 Task: Create a sub task System Test and UAT for the task  Add support for SMS notifications to the mobile app in the project TransferLine , assign it to team member softage.6@softage.net and update the status of the sub task to  Completed , set the priority of the sub task to High.
Action: Mouse moved to (67, 575)
Screenshot: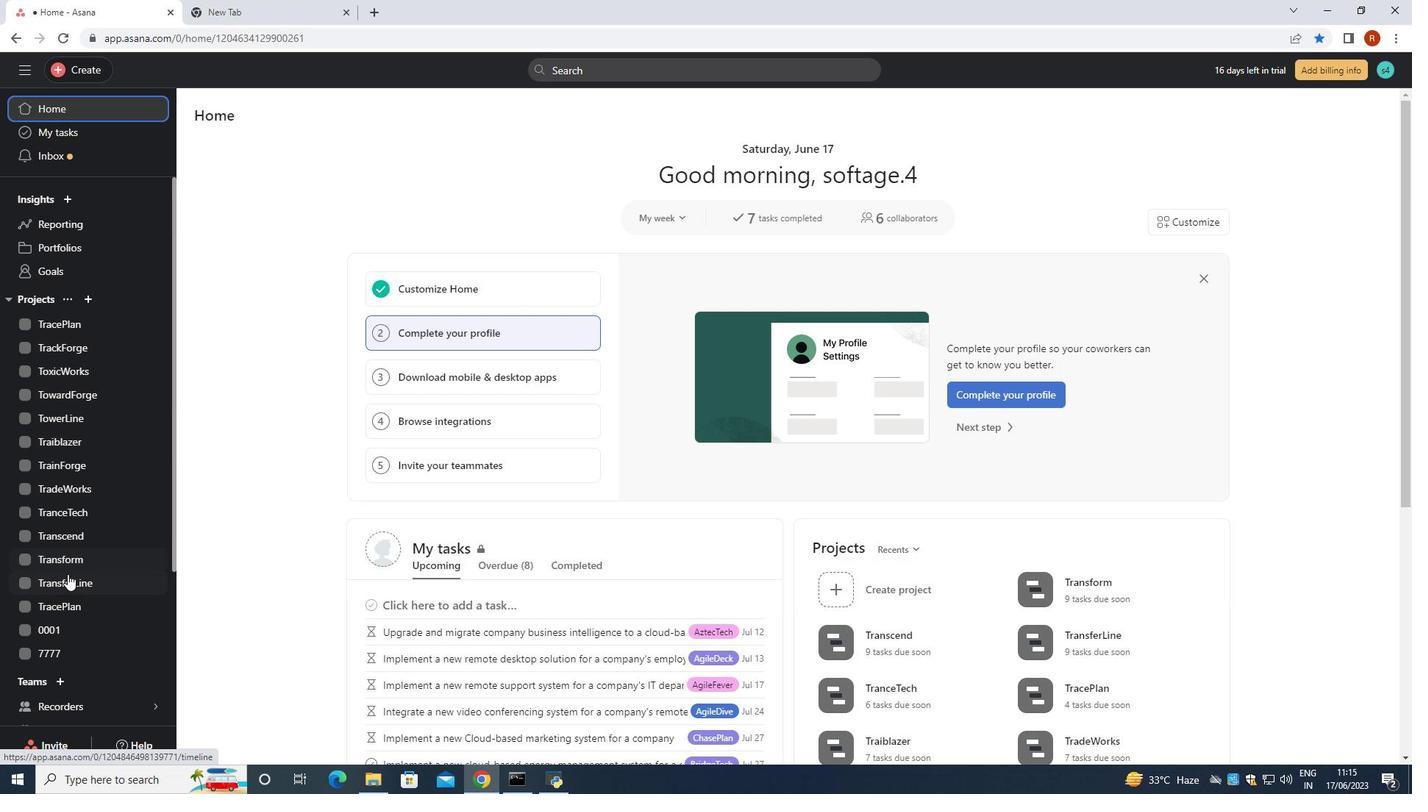 
Action: Mouse pressed left at (67, 575)
Screenshot: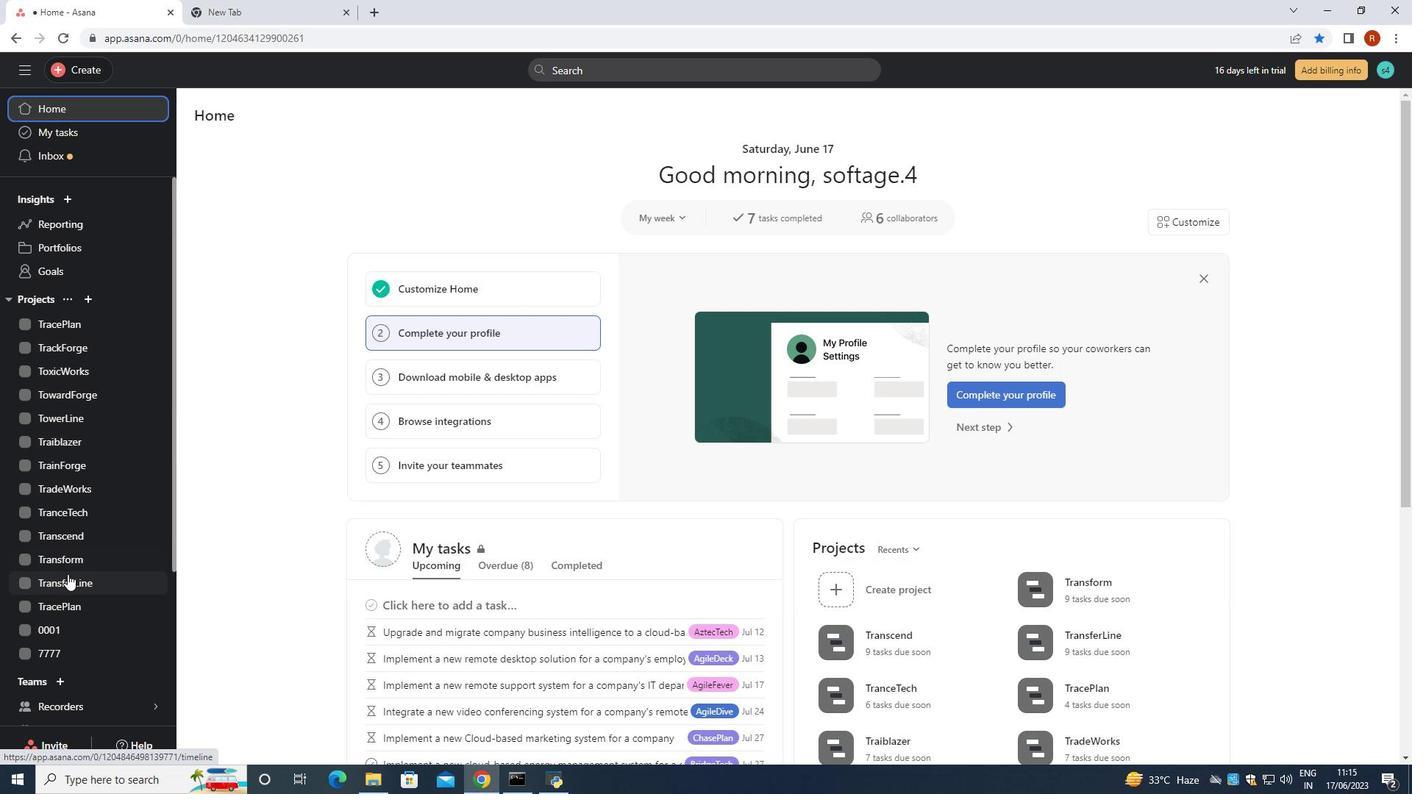 
Action: Mouse moved to (594, 351)
Screenshot: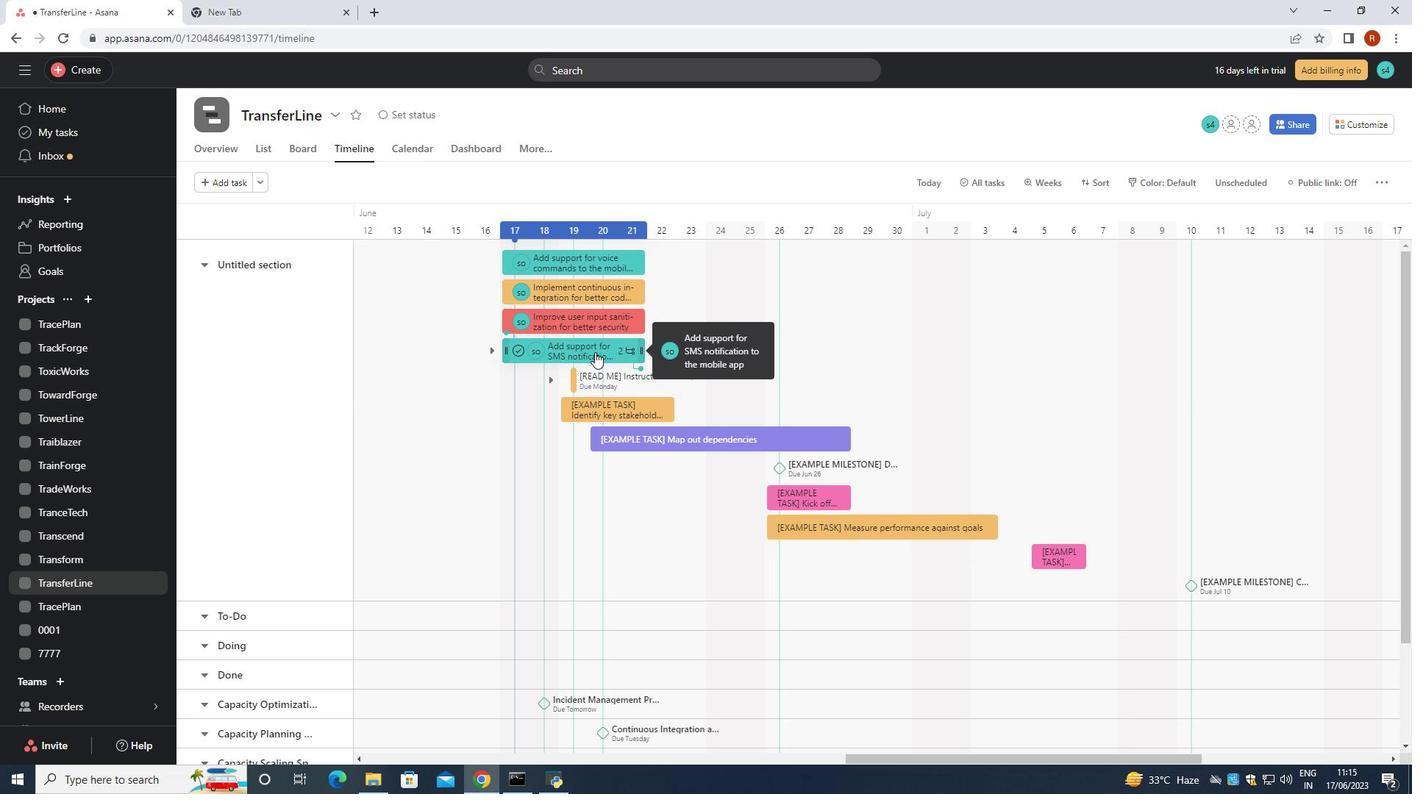 
Action: Mouse pressed left at (594, 351)
Screenshot: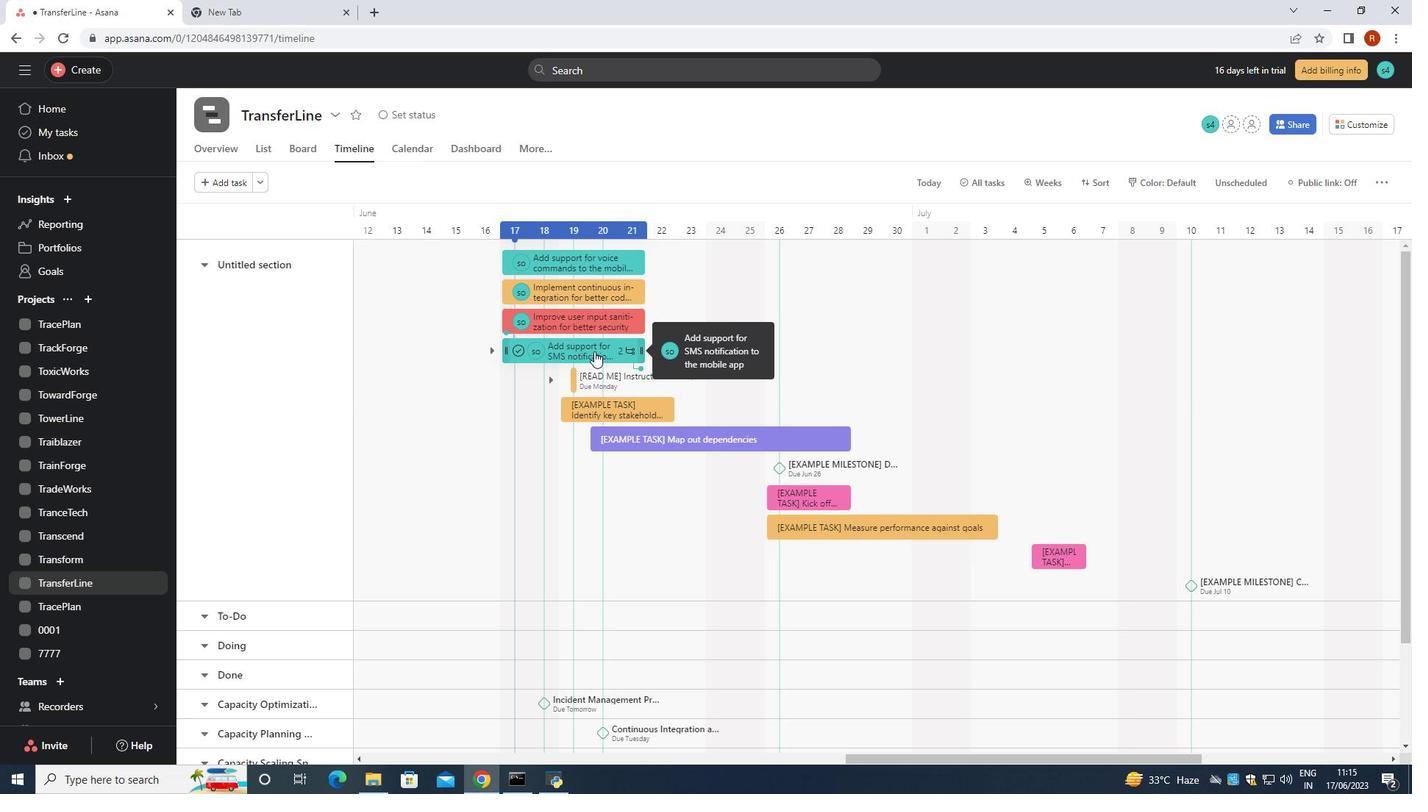 
Action: Mouse moved to (1050, 415)
Screenshot: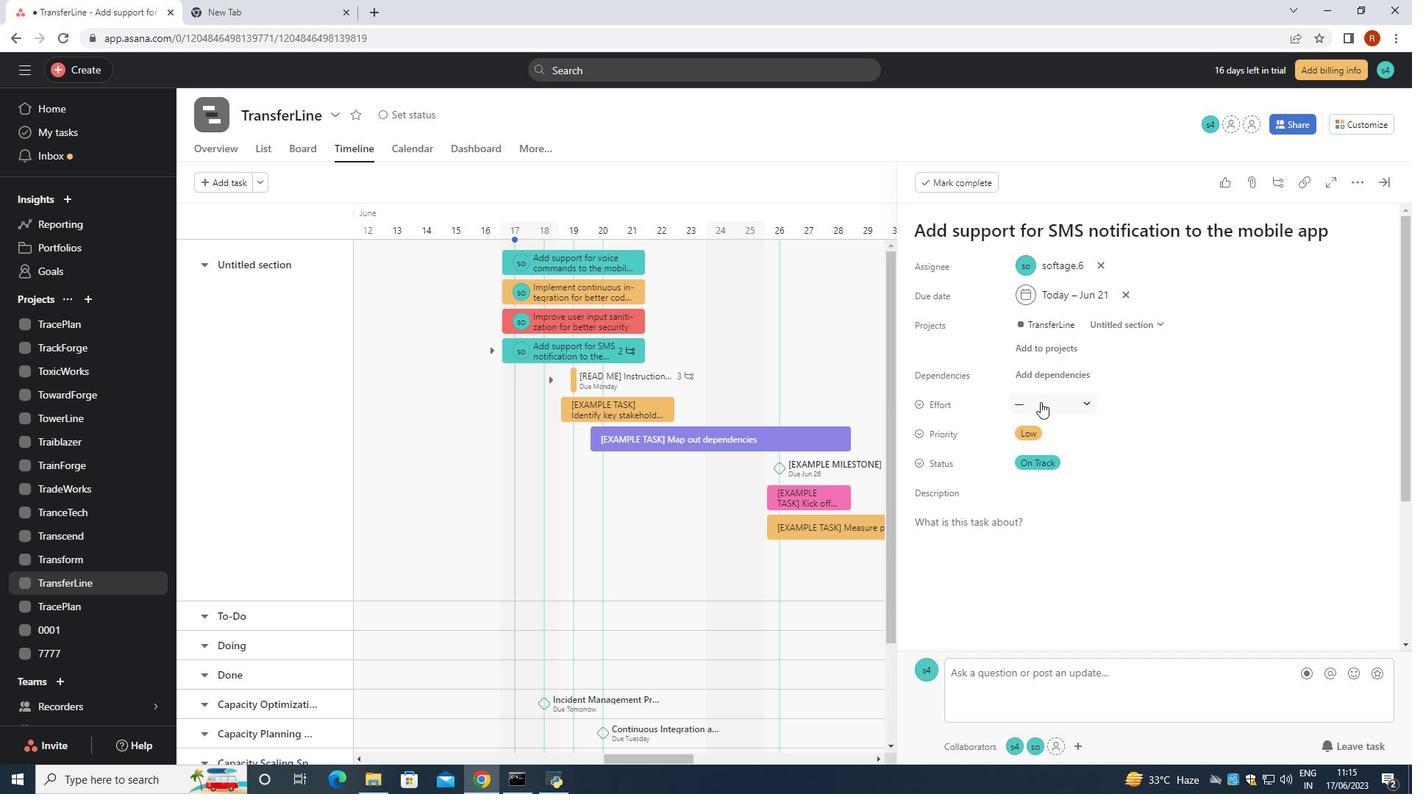 
Action: Mouse scrolled (1050, 414) with delta (0, 0)
Screenshot: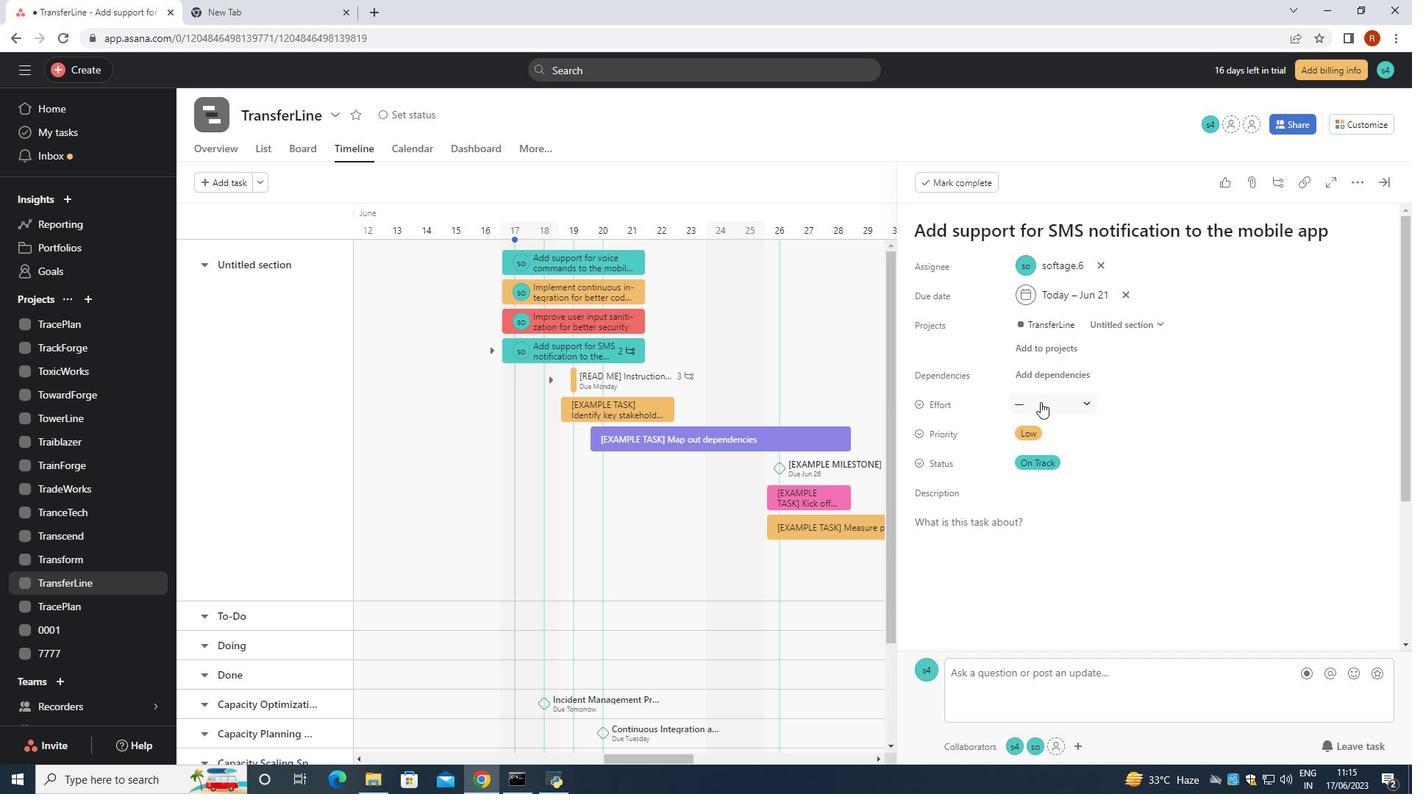 
Action: Mouse moved to (1051, 415)
Screenshot: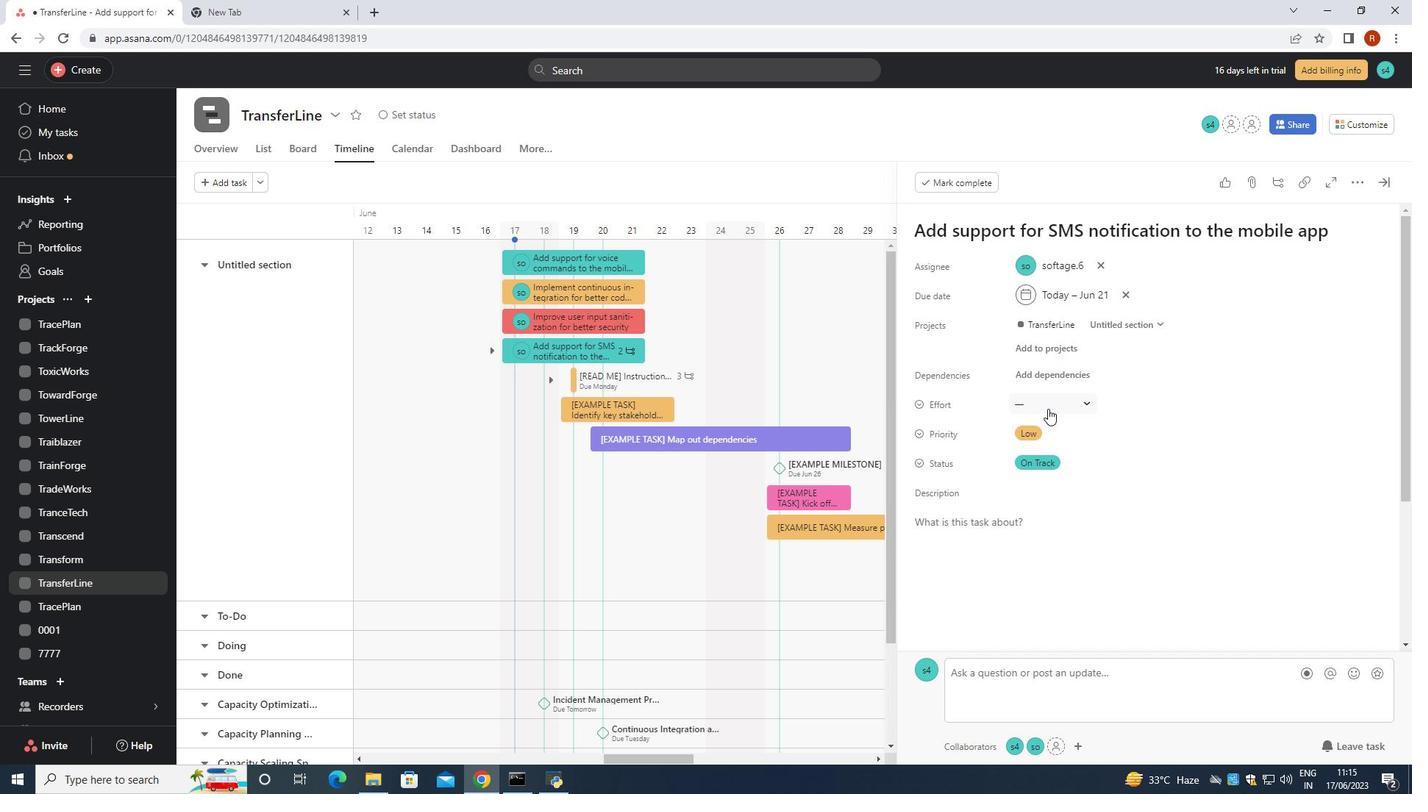 
Action: Mouse scrolled (1051, 414) with delta (0, 0)
Screenshot: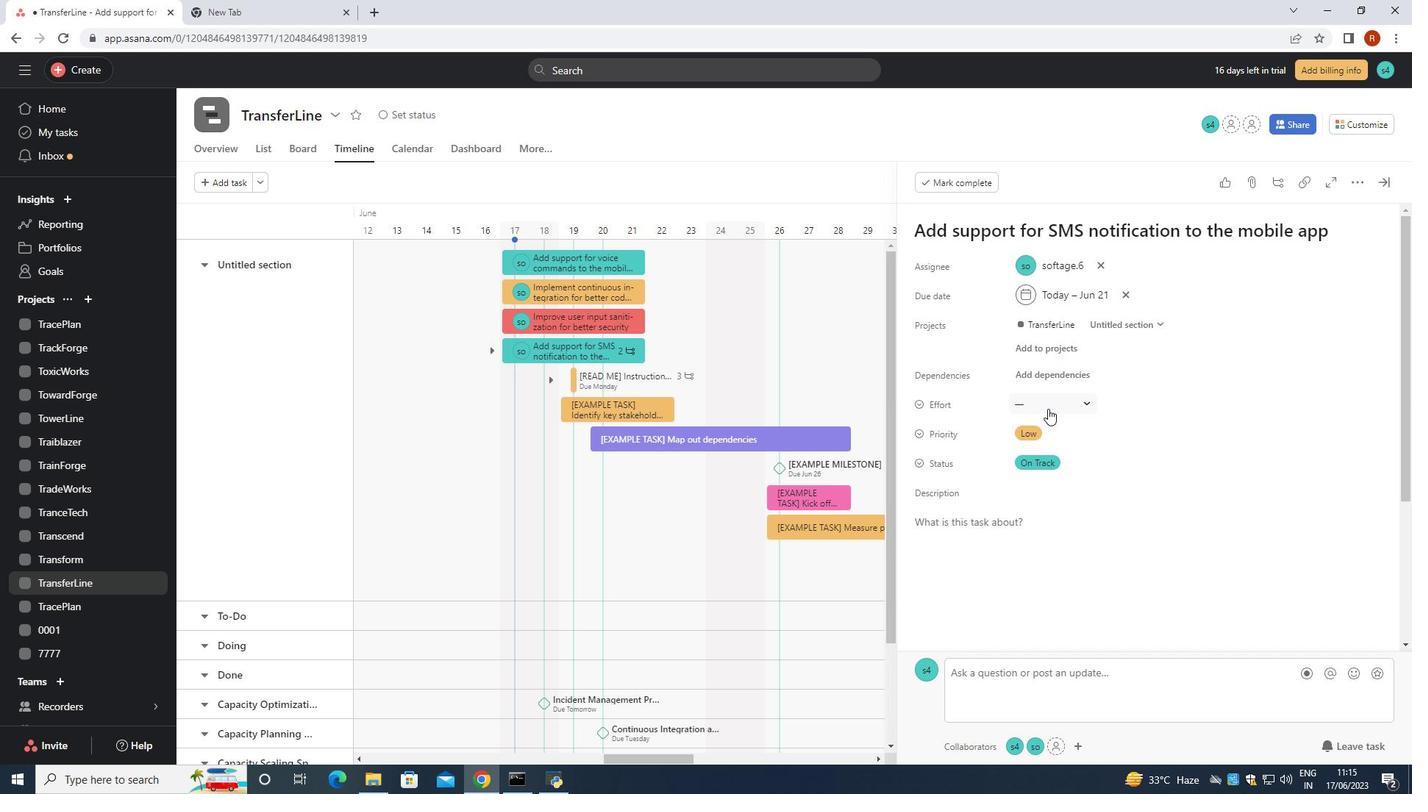 
Action: Mouse scrolled (1051, 414) with delta (0, 0)
Screenshot: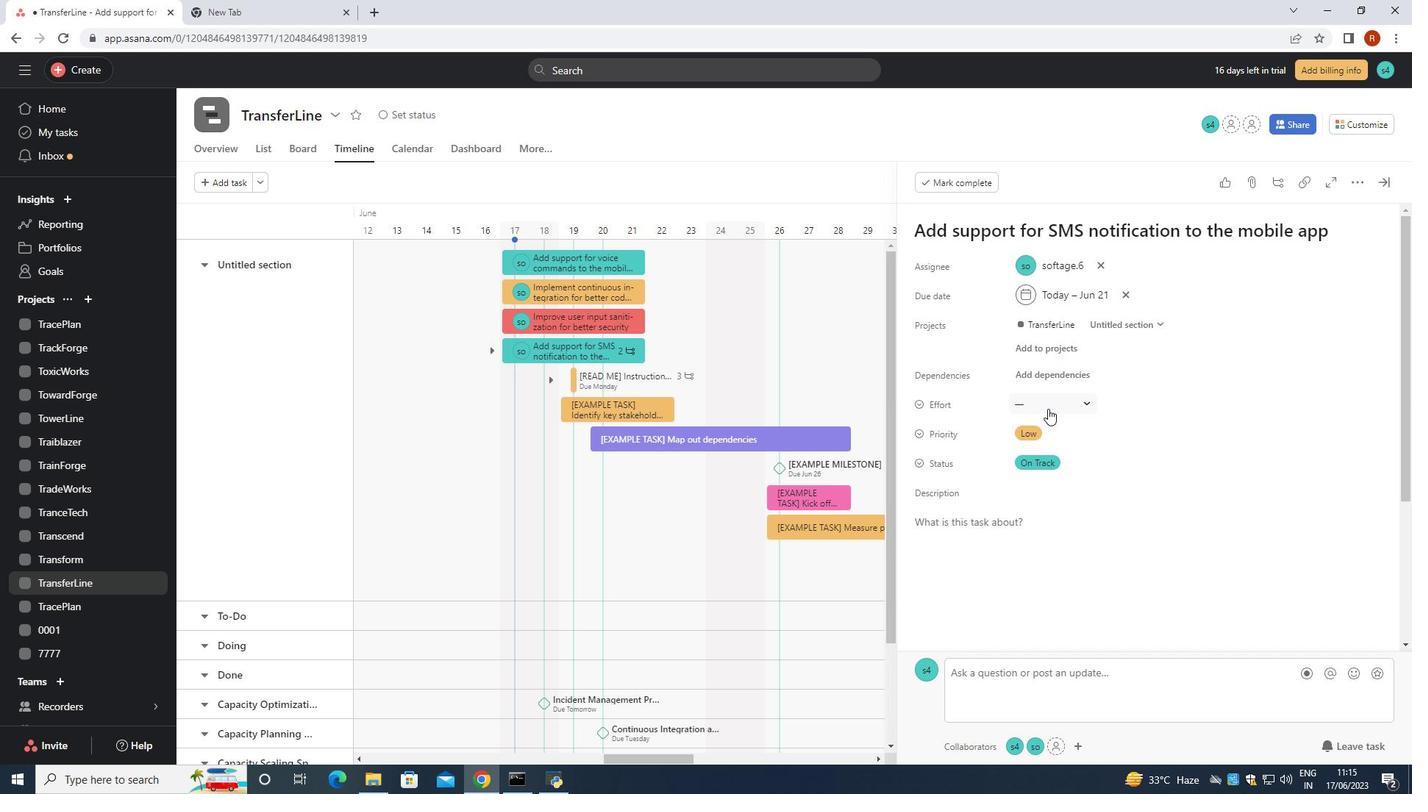 
Action: Mouse scrolled (1051, 414) with delta (0, 0)
Screenshot: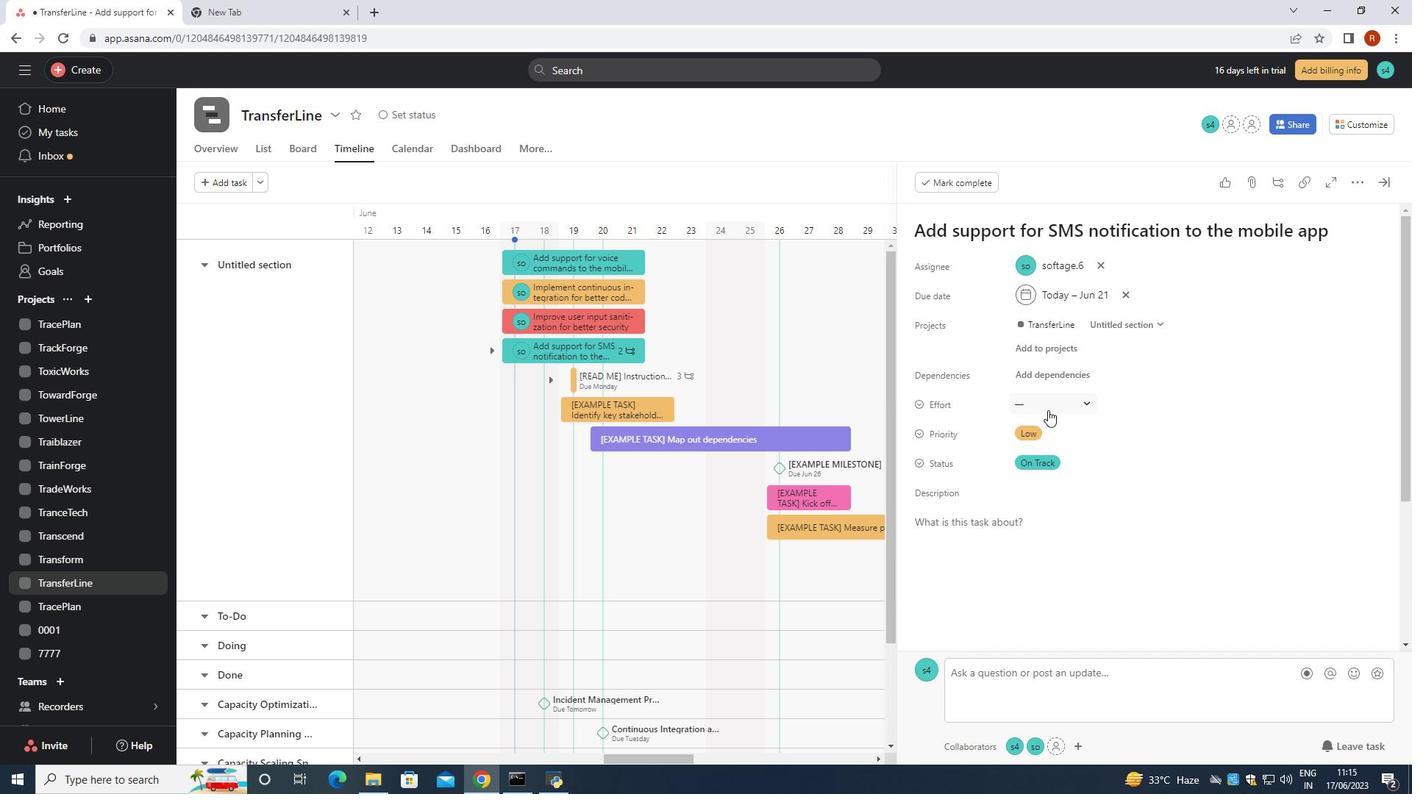 
Action: Mouse moved to (1050, 416)
Screenshot: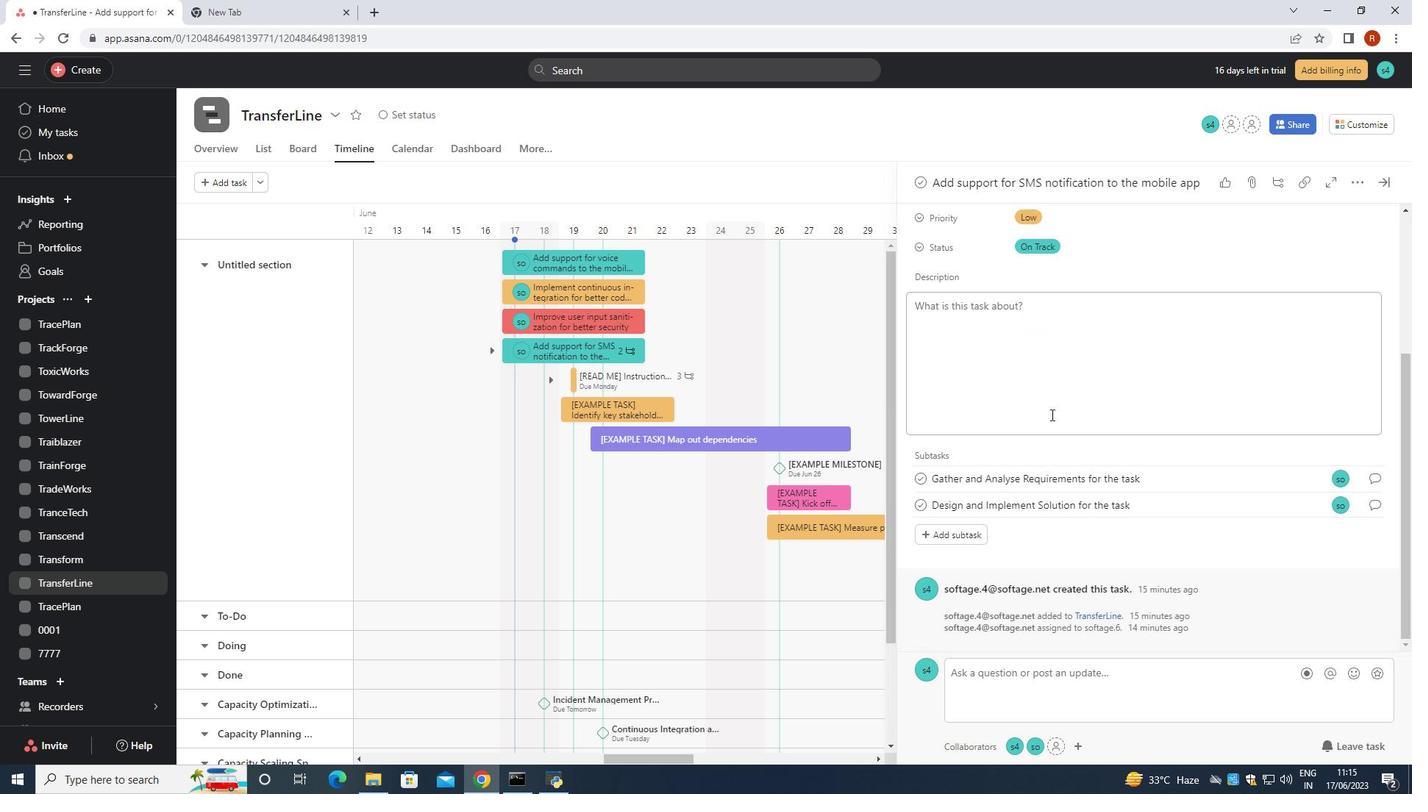 
Action: Mouse scrolled (1051, 414) with delta (0, 0)
Screenshot: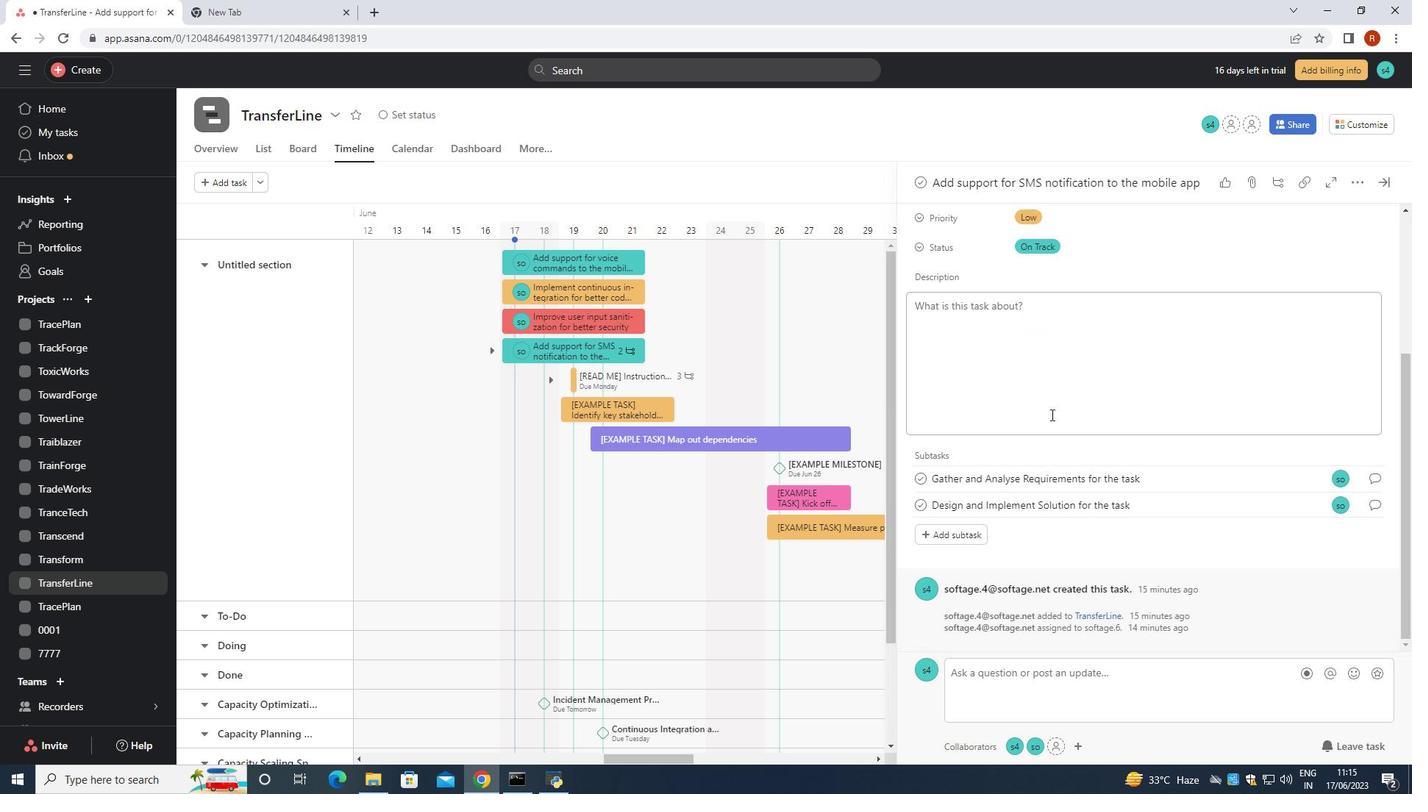 
Action: Mouse moved to (975, 538)
Screenshot: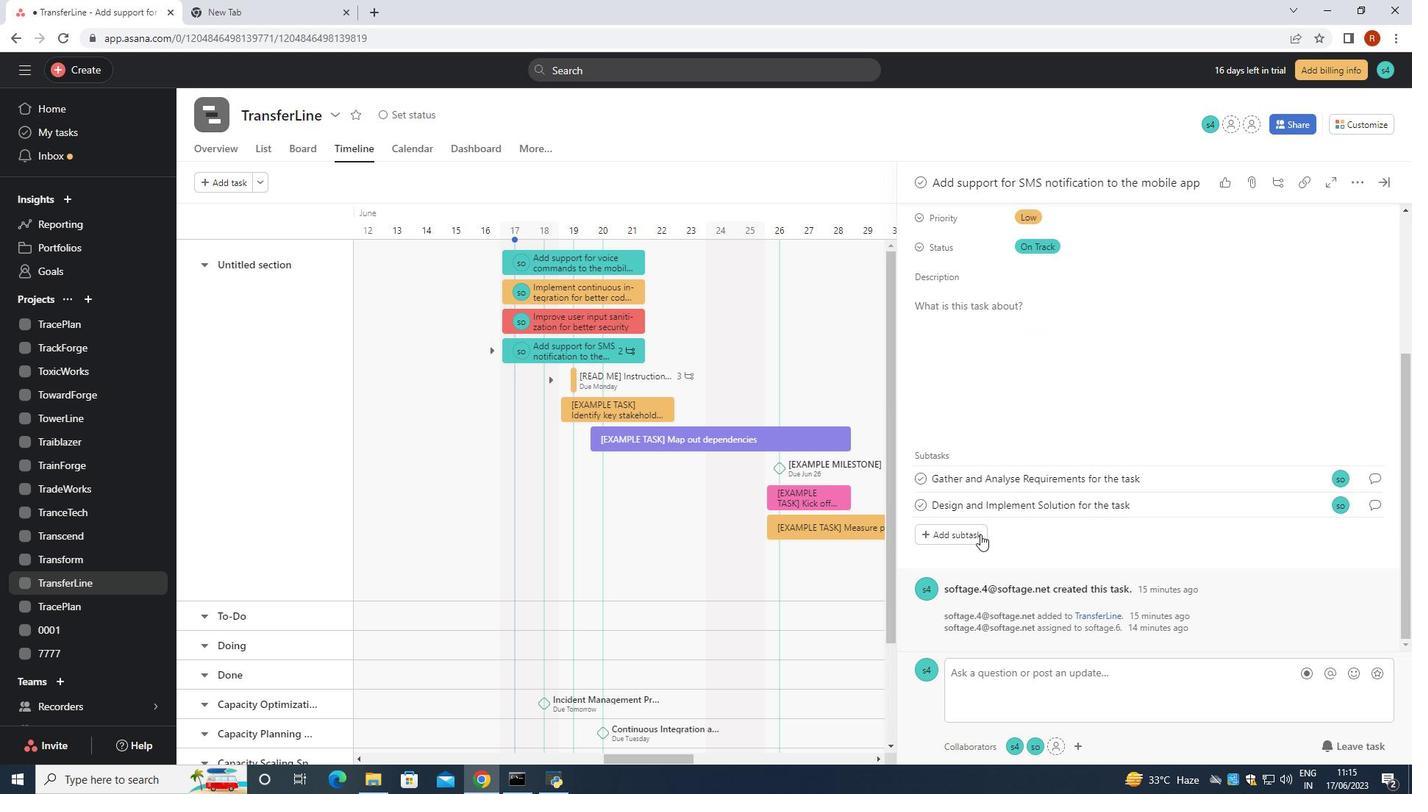 
Action: Mouse pressed left at (975, 538)
Screenshot: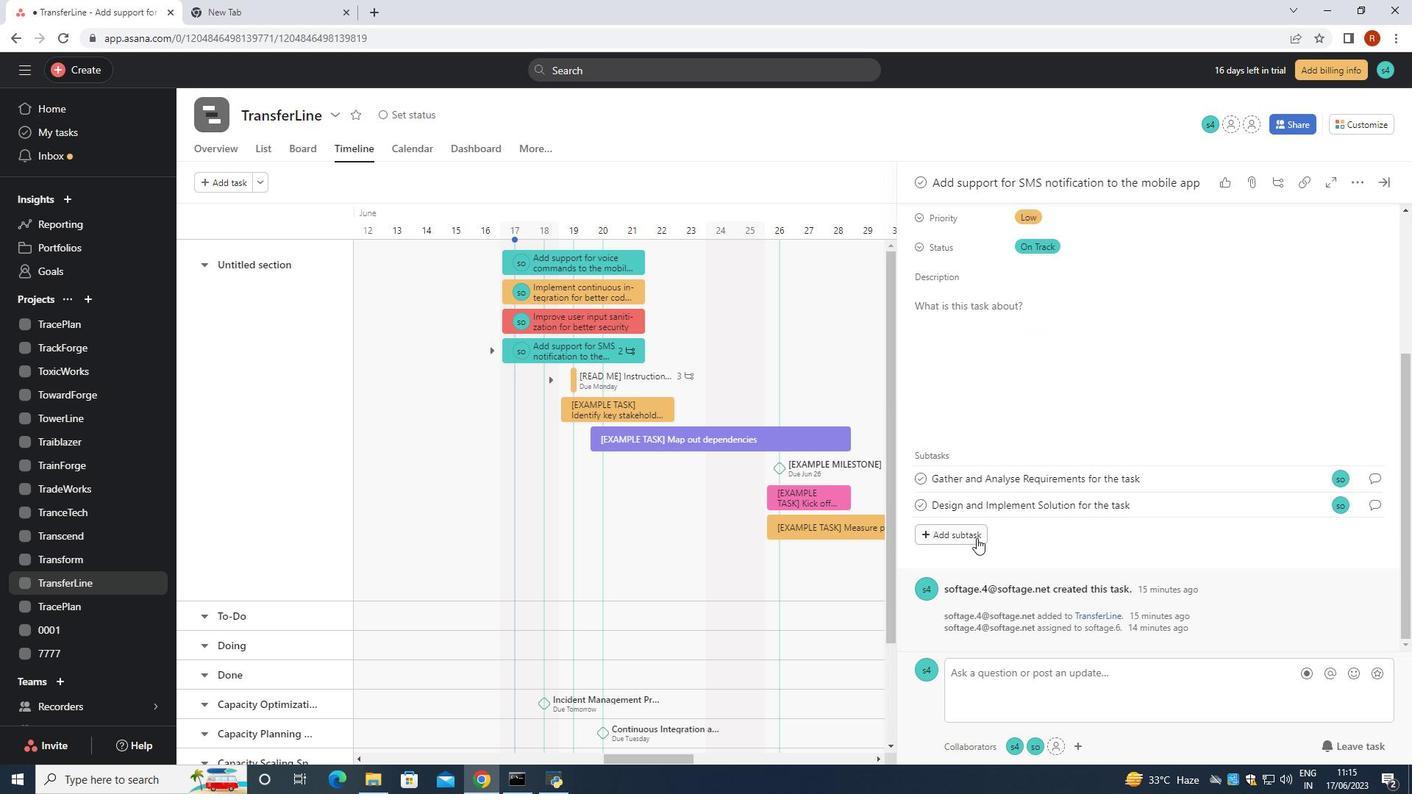 
Action: Mouse moved to (981, 551)
Screenshot: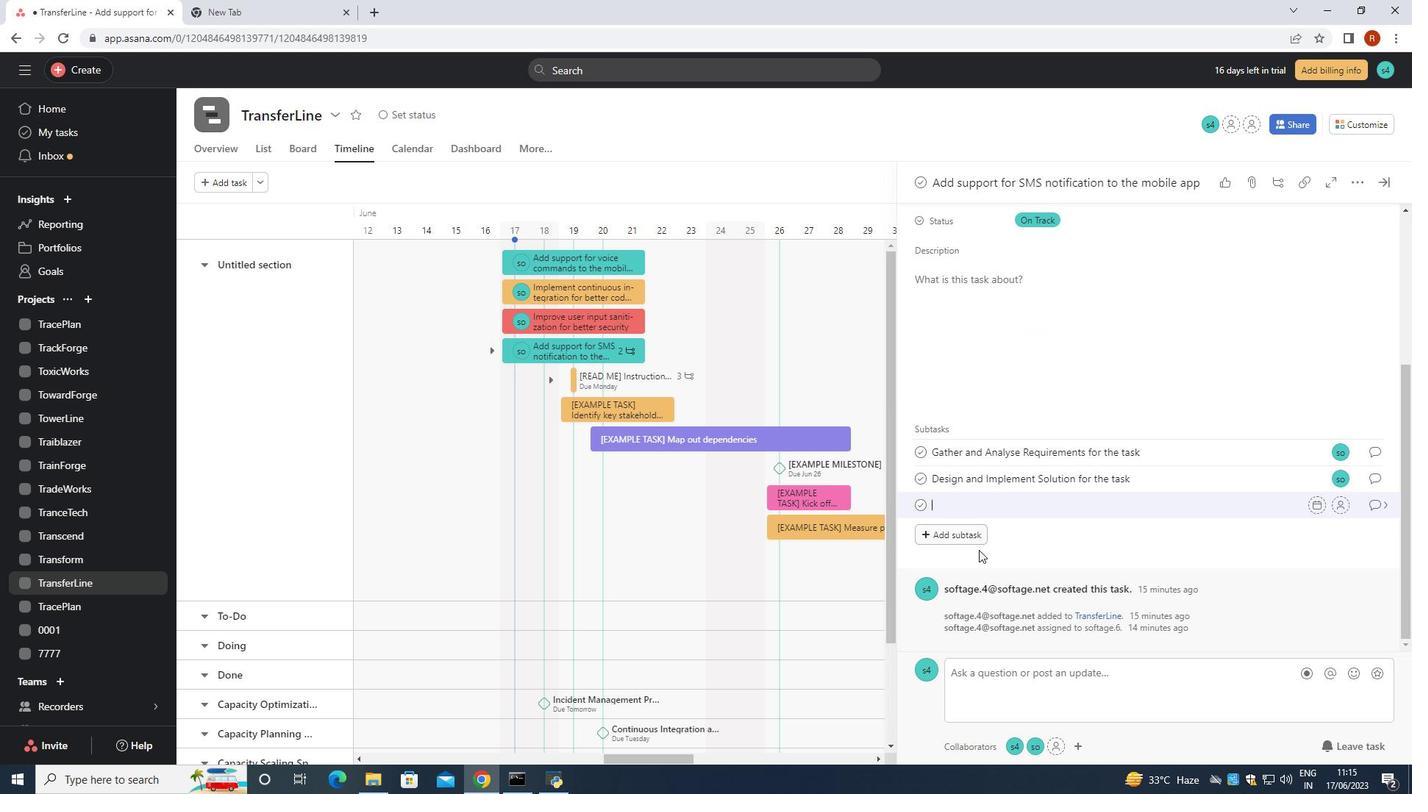 
Action: Key pressed <Key.shift><Key.shift><Key.shift><Key.shift><Key.shift><Key.shift><Key.shift><Key.shift><Key.shift><Key.shift><Key.shift><Key.shift><Key.shift><Key.shift><Key.shift><Key.shift><Key.shift><Key.shift>System<Key.space><Key.shift>Test<Key.space>and<Key.space><Key.caps_lock>UAT
Screenshot: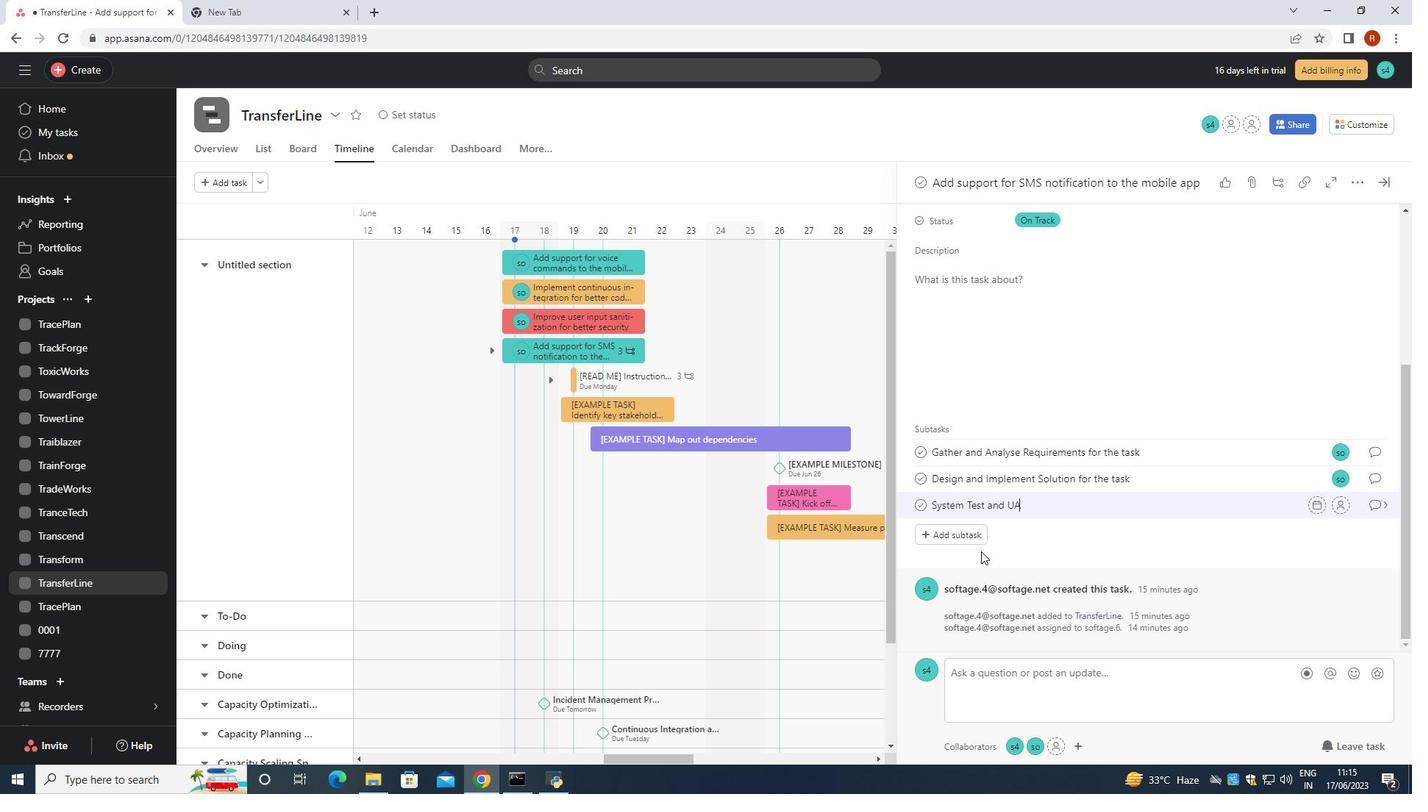 
Action: Mouse moved to (1340, 506)
Screenshot: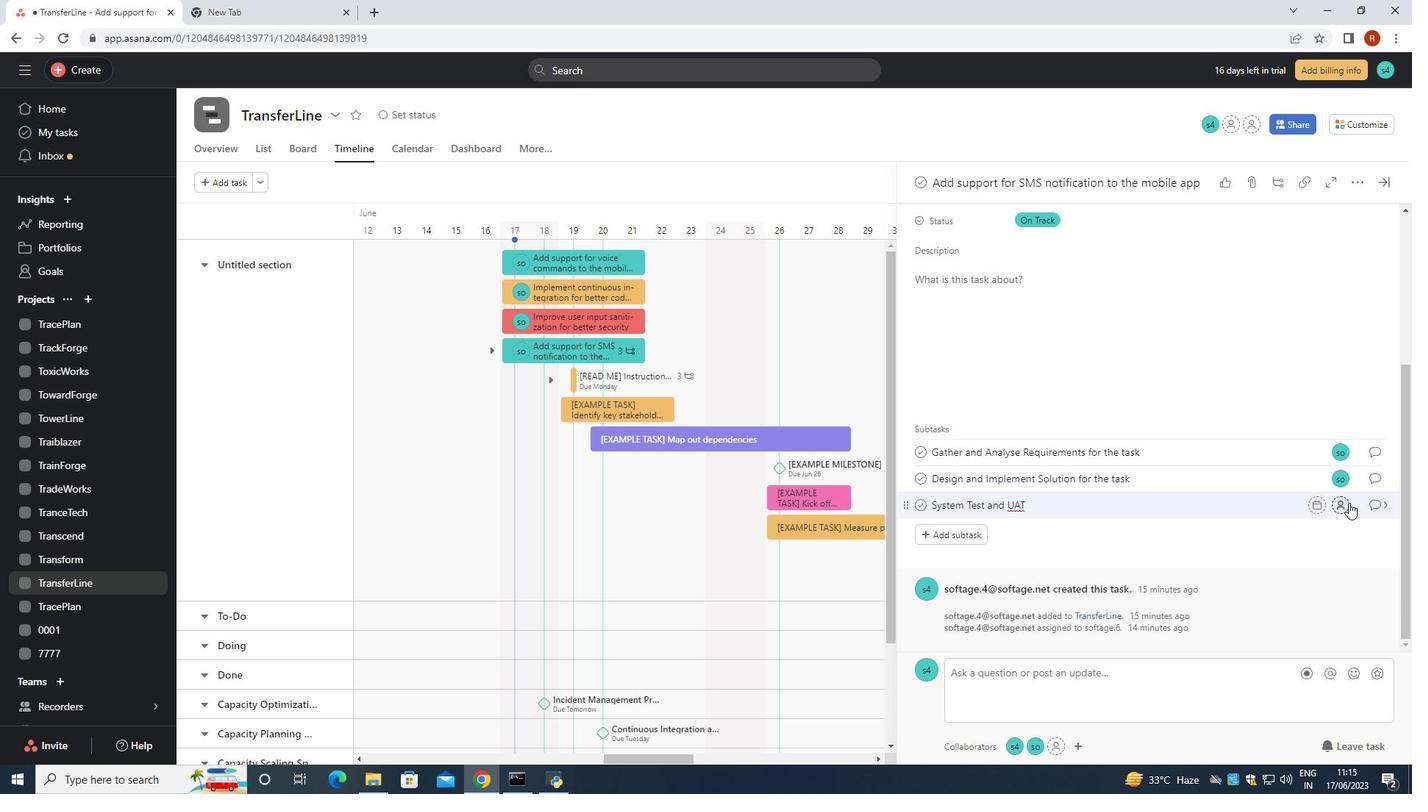 
Action: Mouse pressed left at (1340, 506)
Screenshot: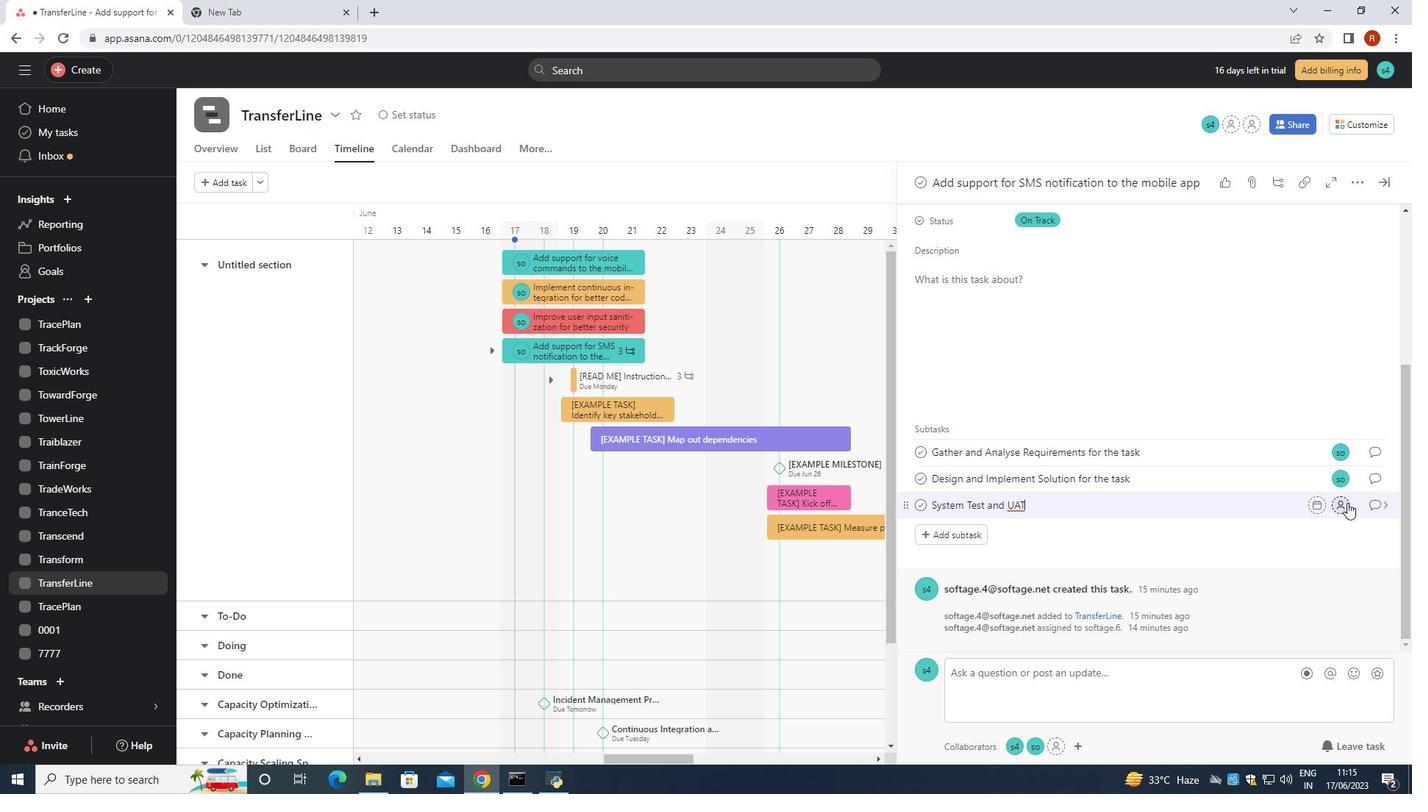 
Action: Mouse moved to (1175, 573)
Screenshot: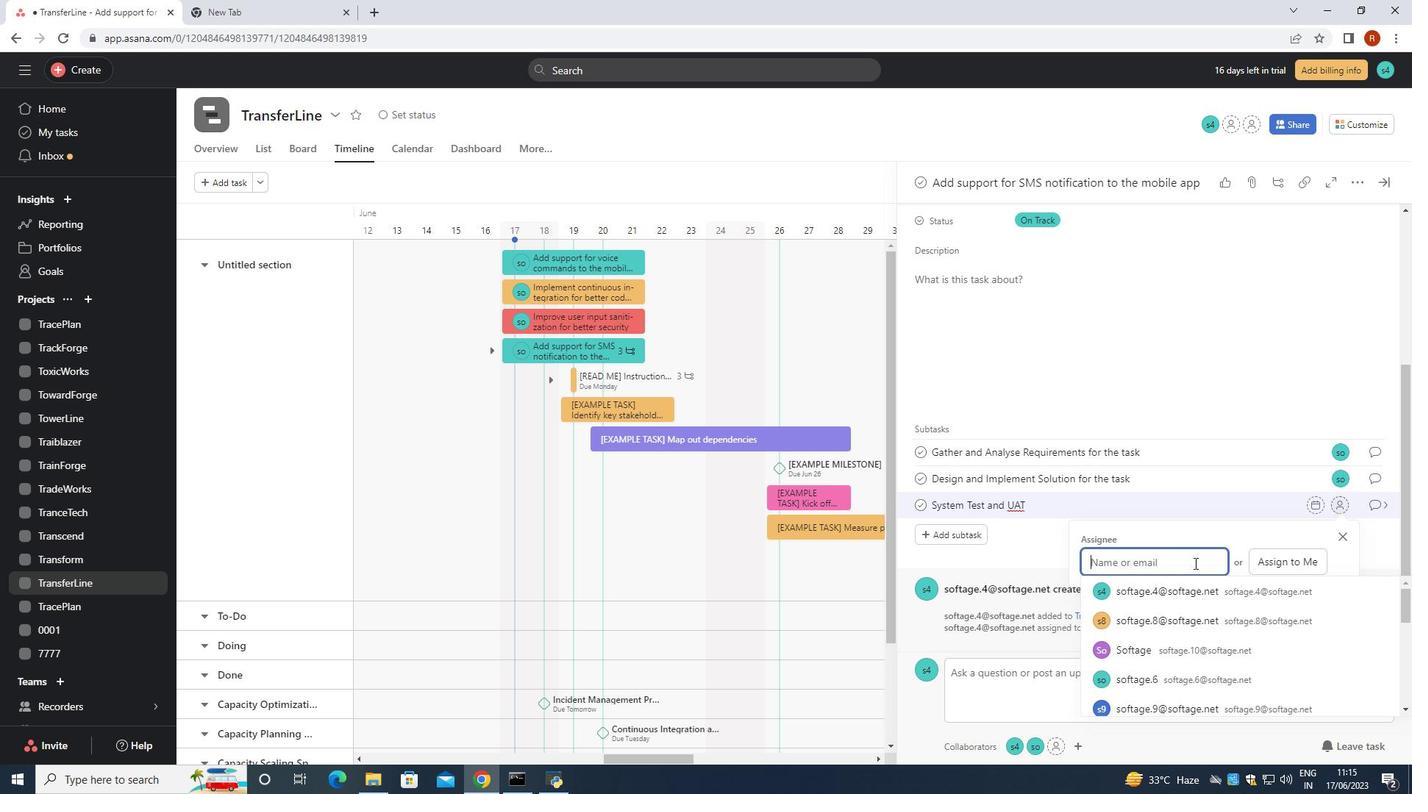 
Action: Key pressed SOFTAGE.6<Key.shift>@SOFTAGE.NET
Screenshot: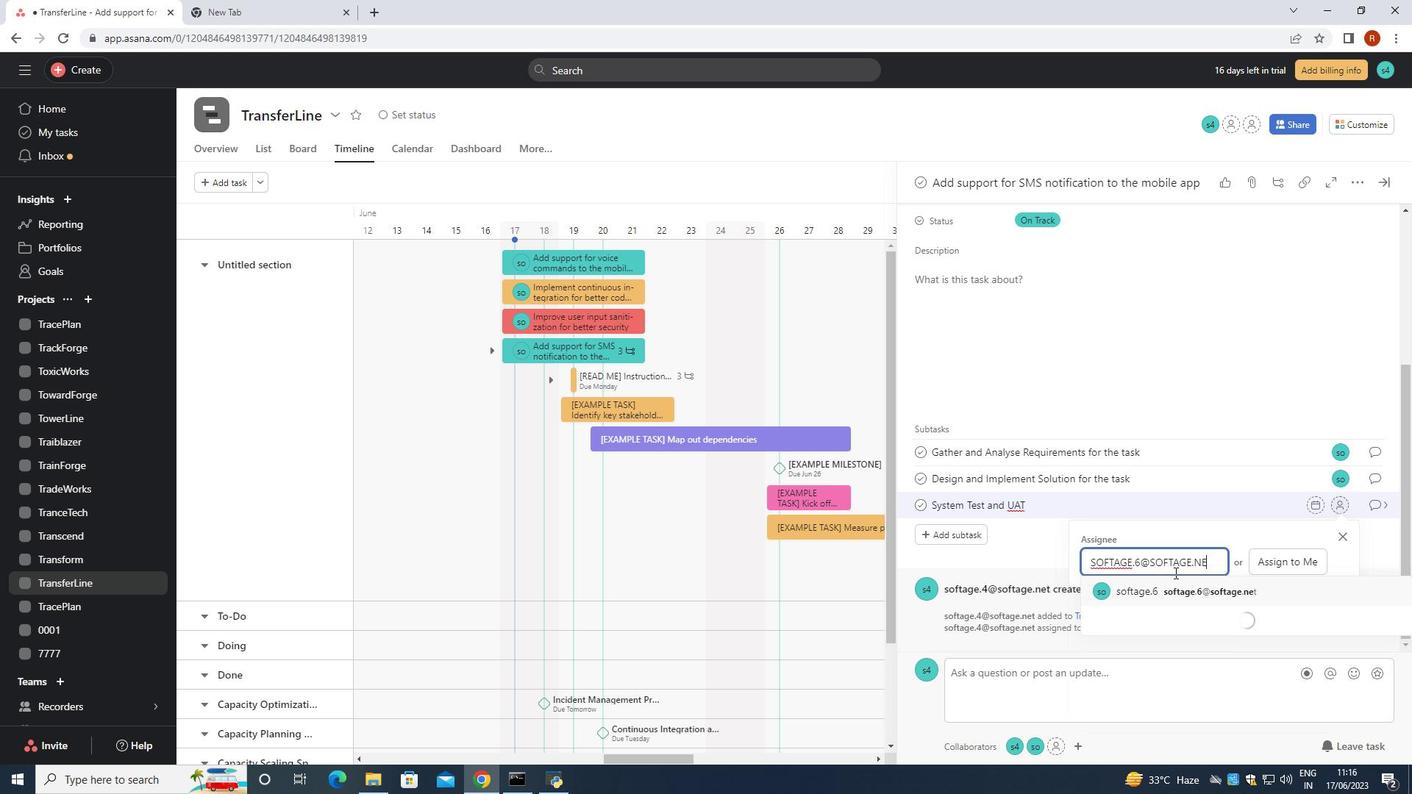 
Action: Mouse moved to (1197, 587)
Screenshot: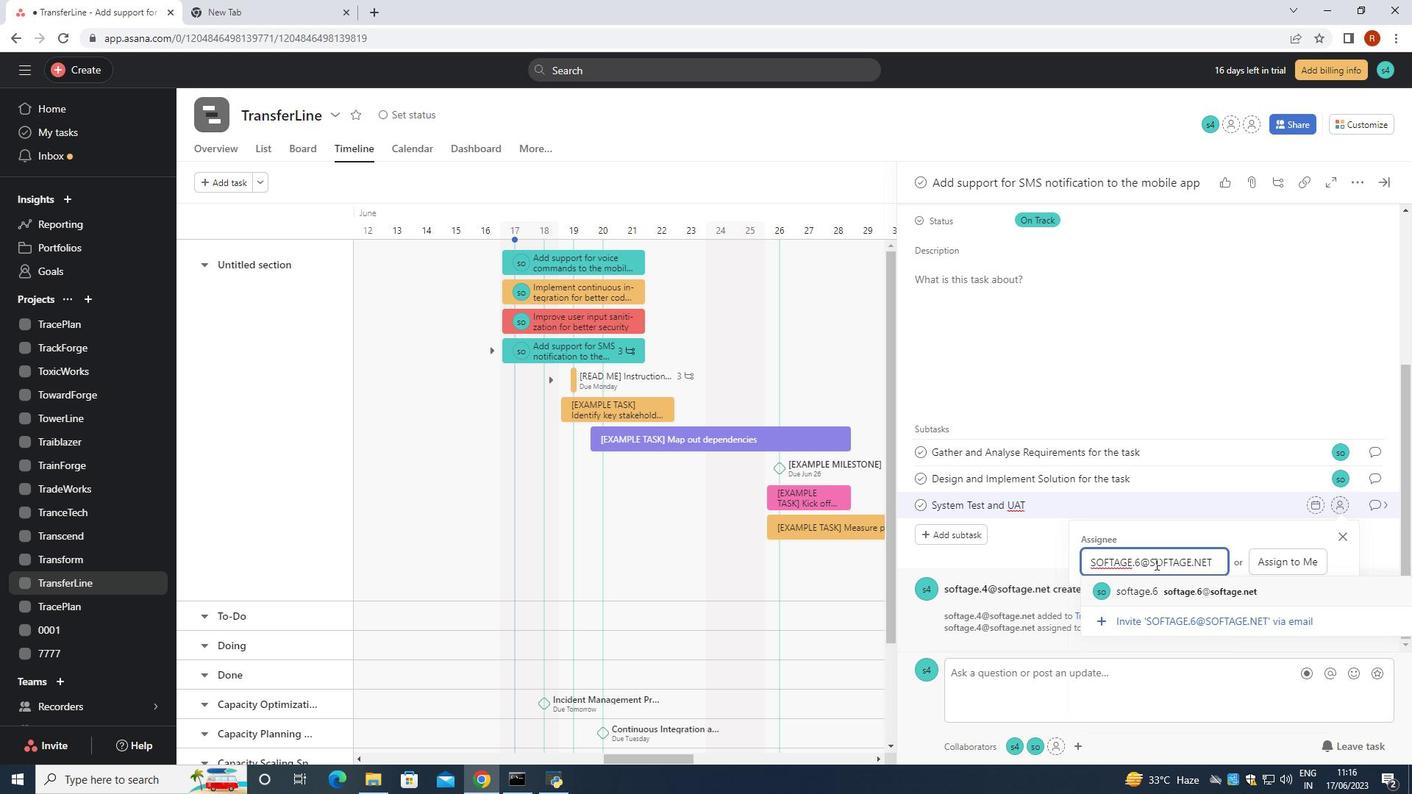 
Action: Mouse pressed left at (1197, 587)
Screenshot: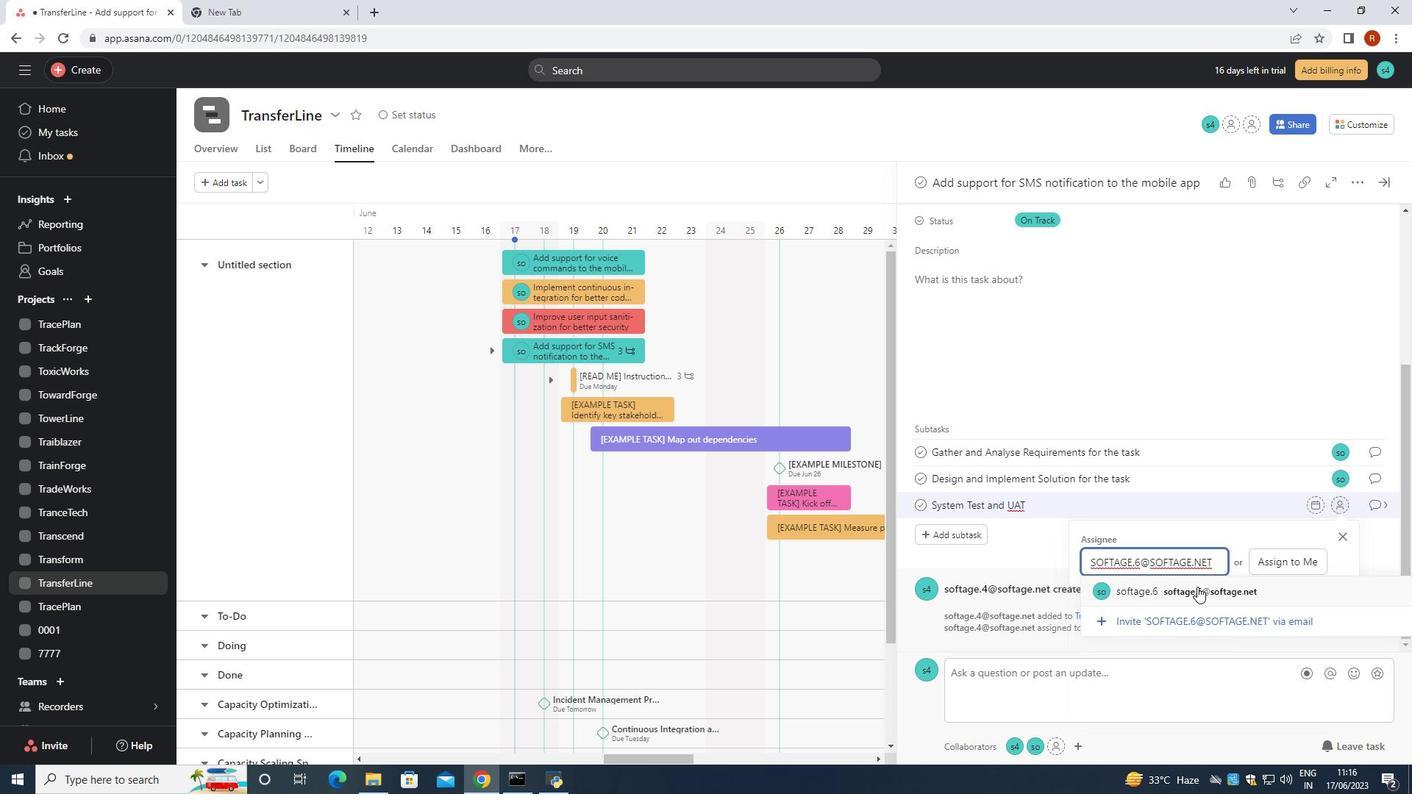 
Action: Mouse moved to (1378, 504)
Screenshot: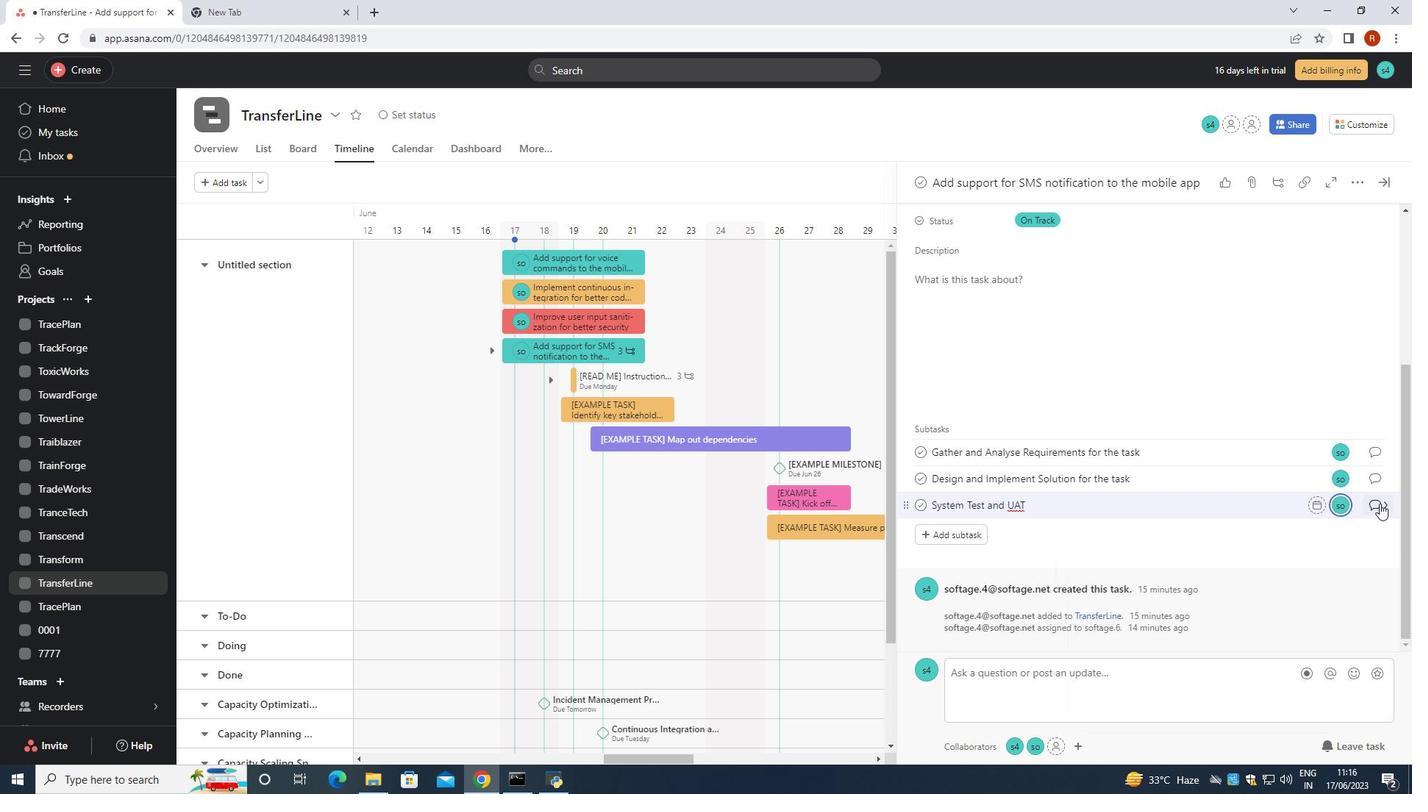 
Action: Mouse pressed left at (1378, 504)
Screenshot: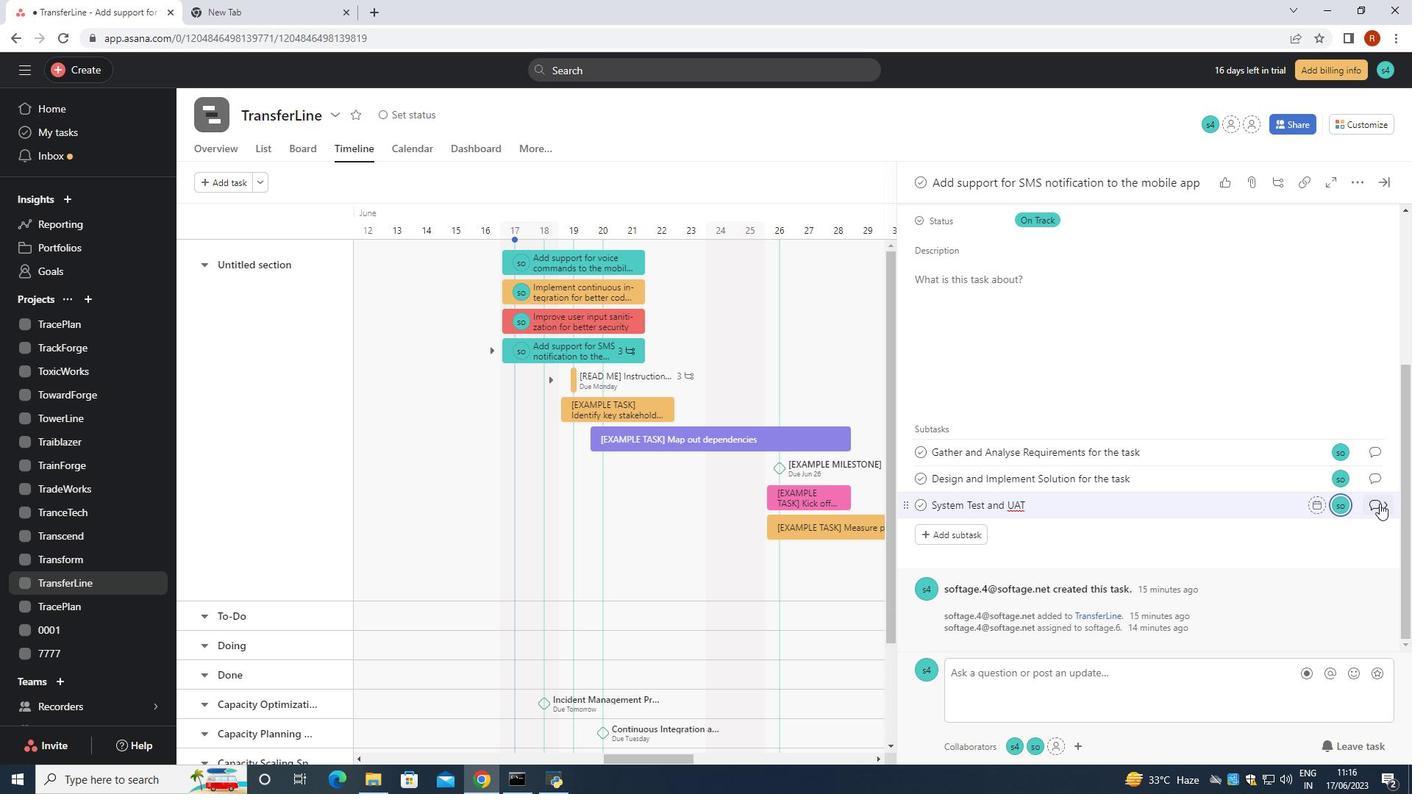 
Action: Mouse moved to (991, 390)
Screenshot: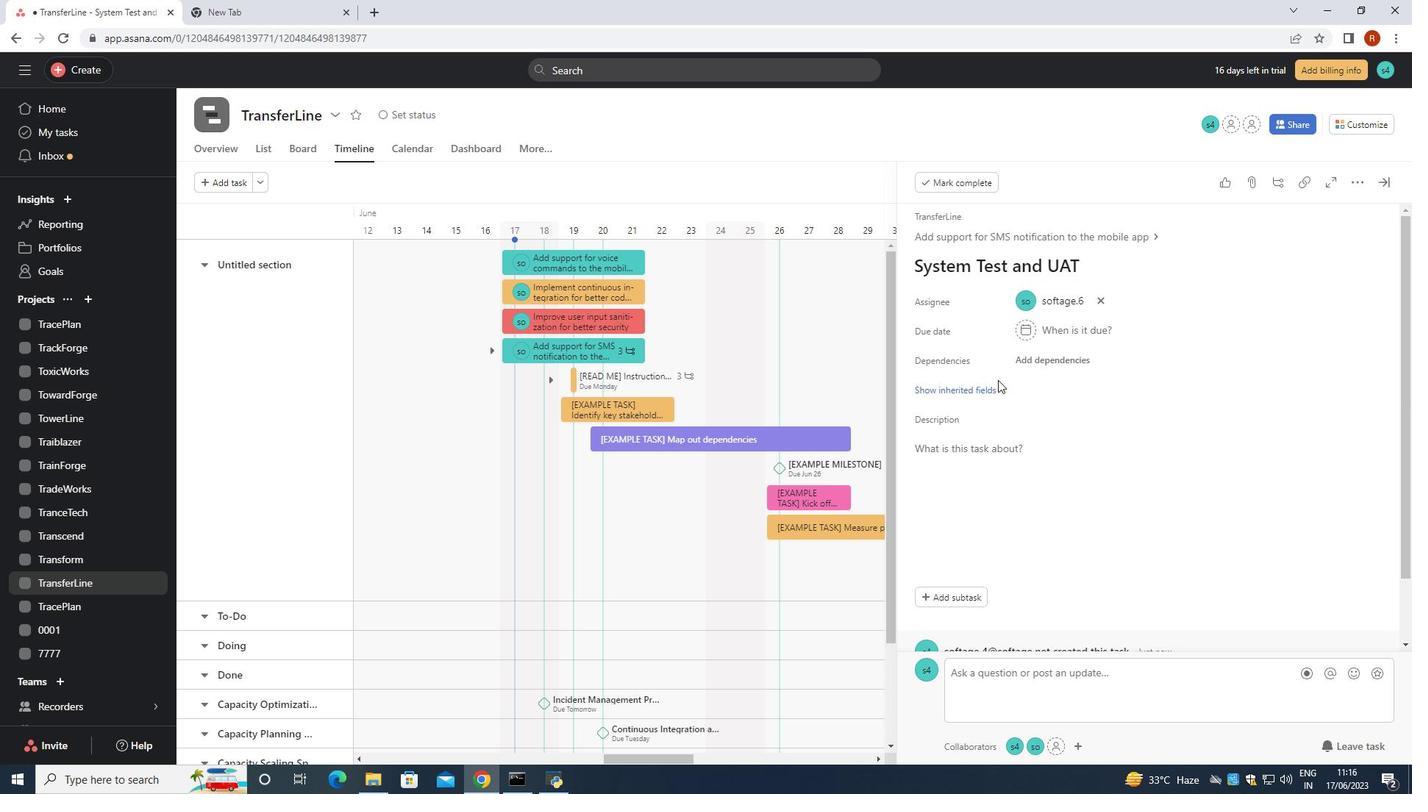 
Action: Mouse pressed left at (991, 390)
Screenshot: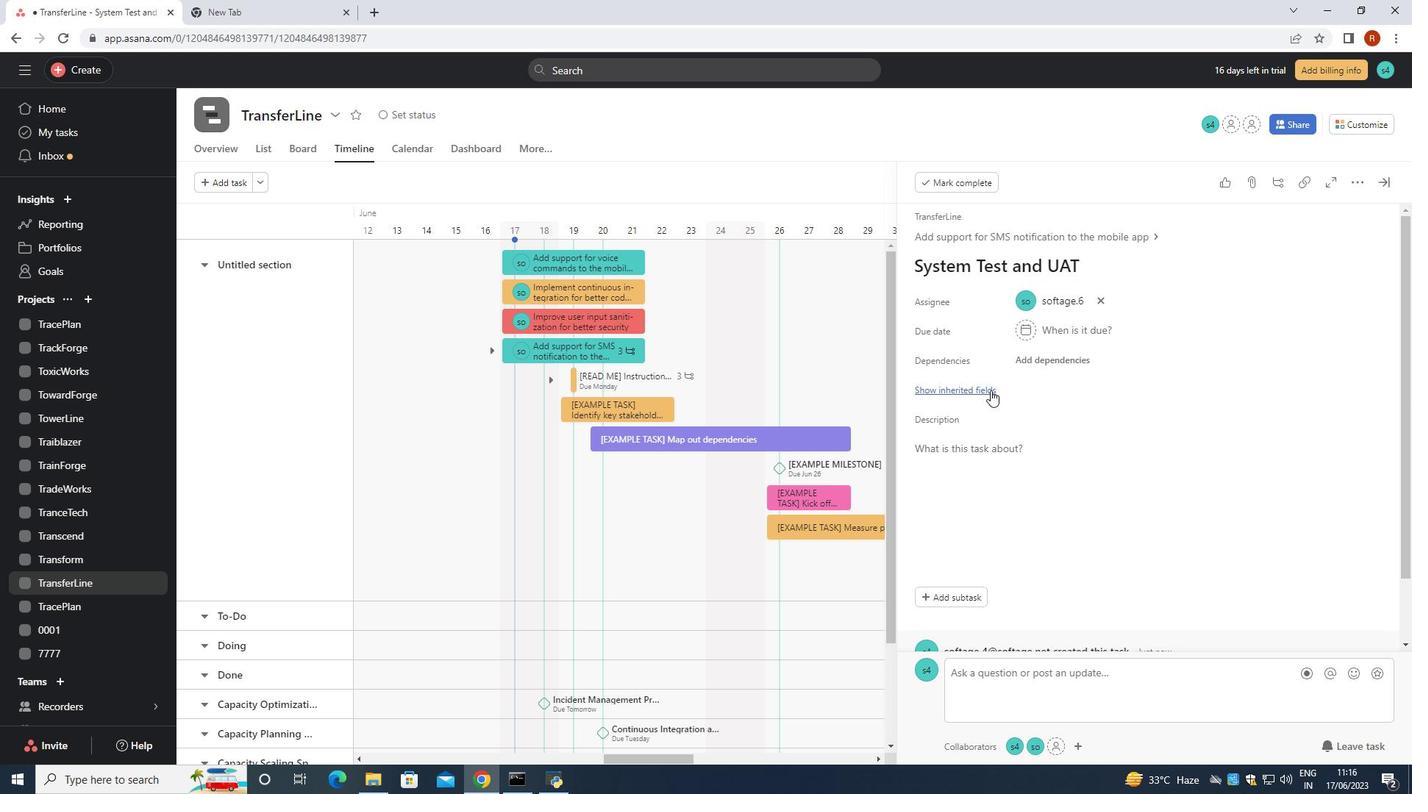 
Action: Mouse moved to (979, 481)
Screenshot: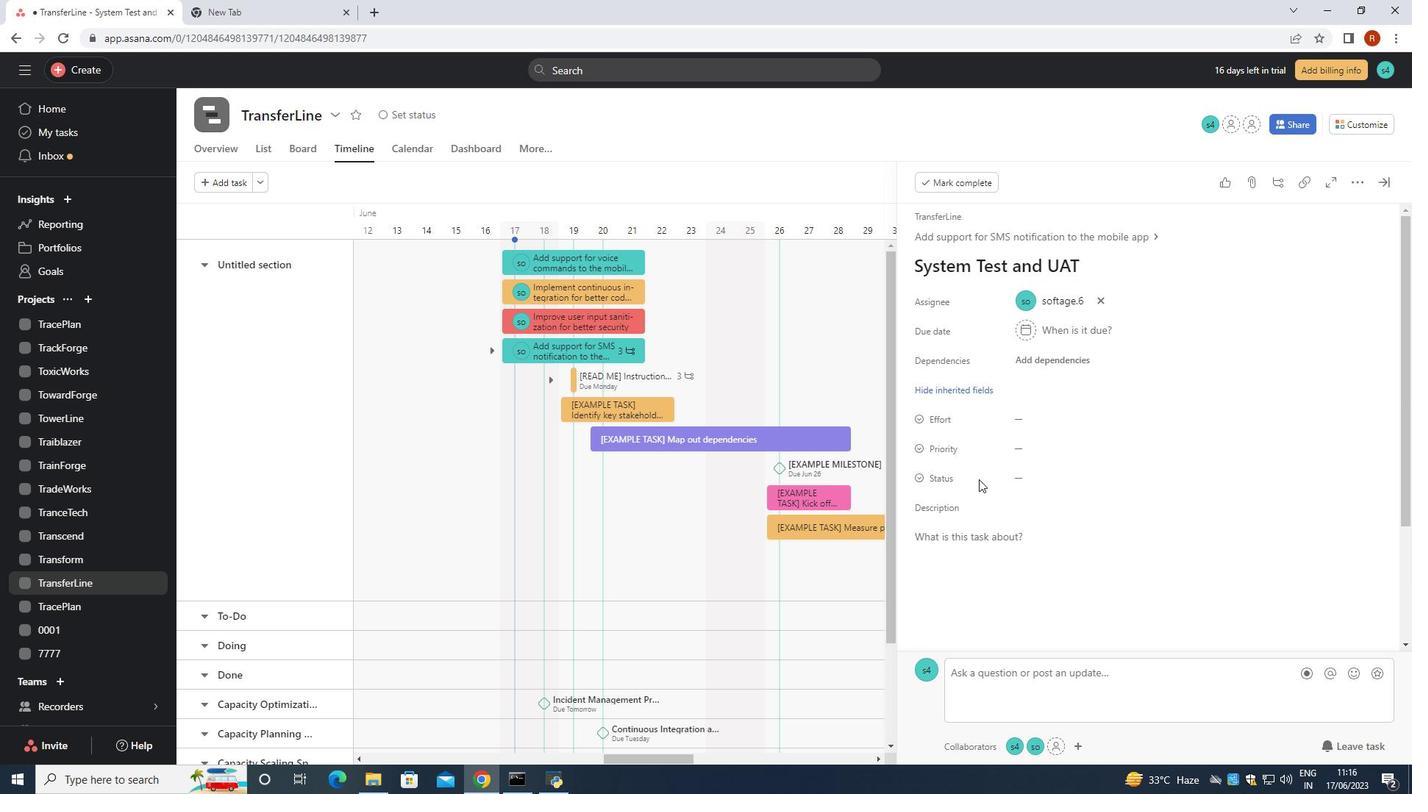 
Action: Mouse pressed left at (979, 481)
Screenshot: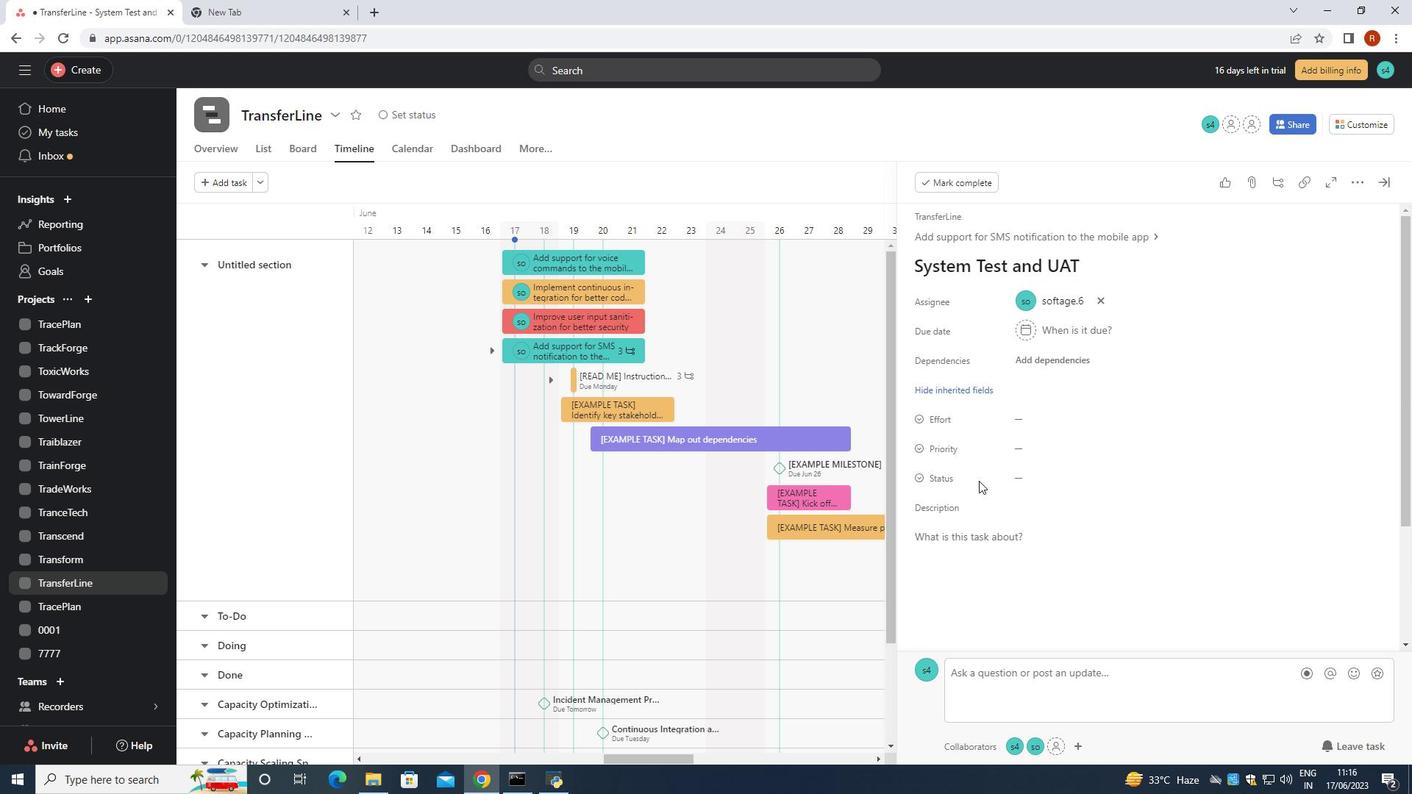 
Action: Mouse moved to (1019, 477)
Screenshot: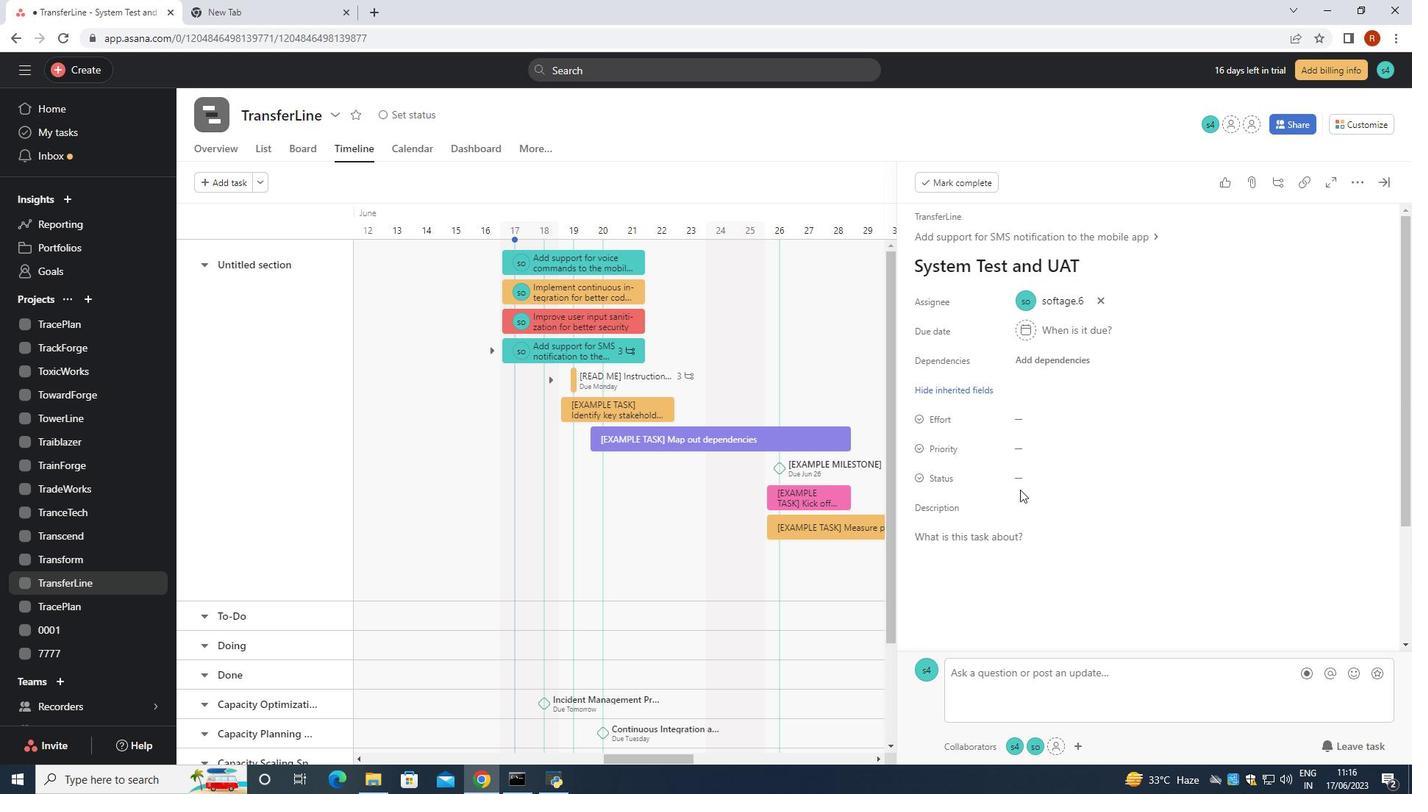 
Action: Mouse pressed left at (1019, 477)
Screenshot: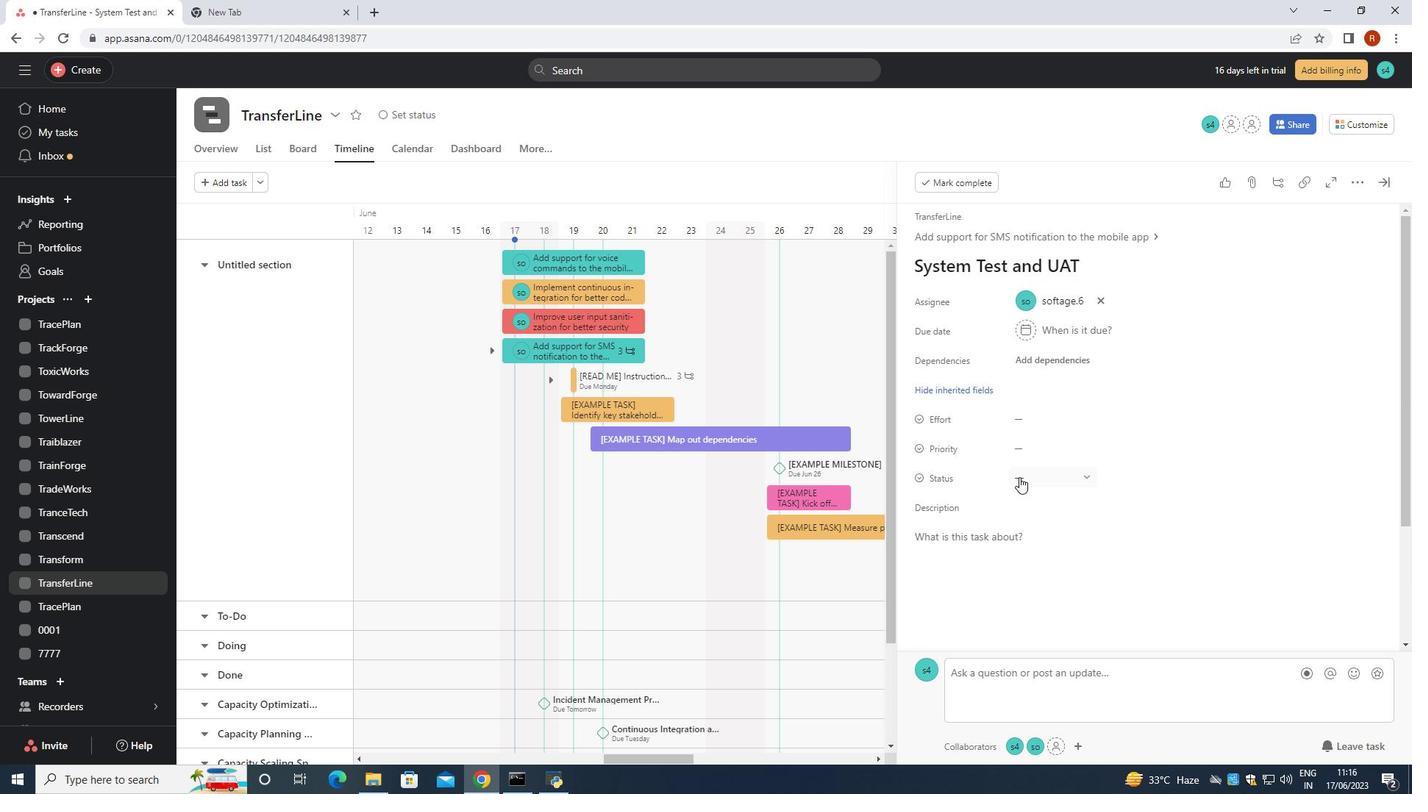 
Action: Mouse moved to (1046, 604)
Screenshot: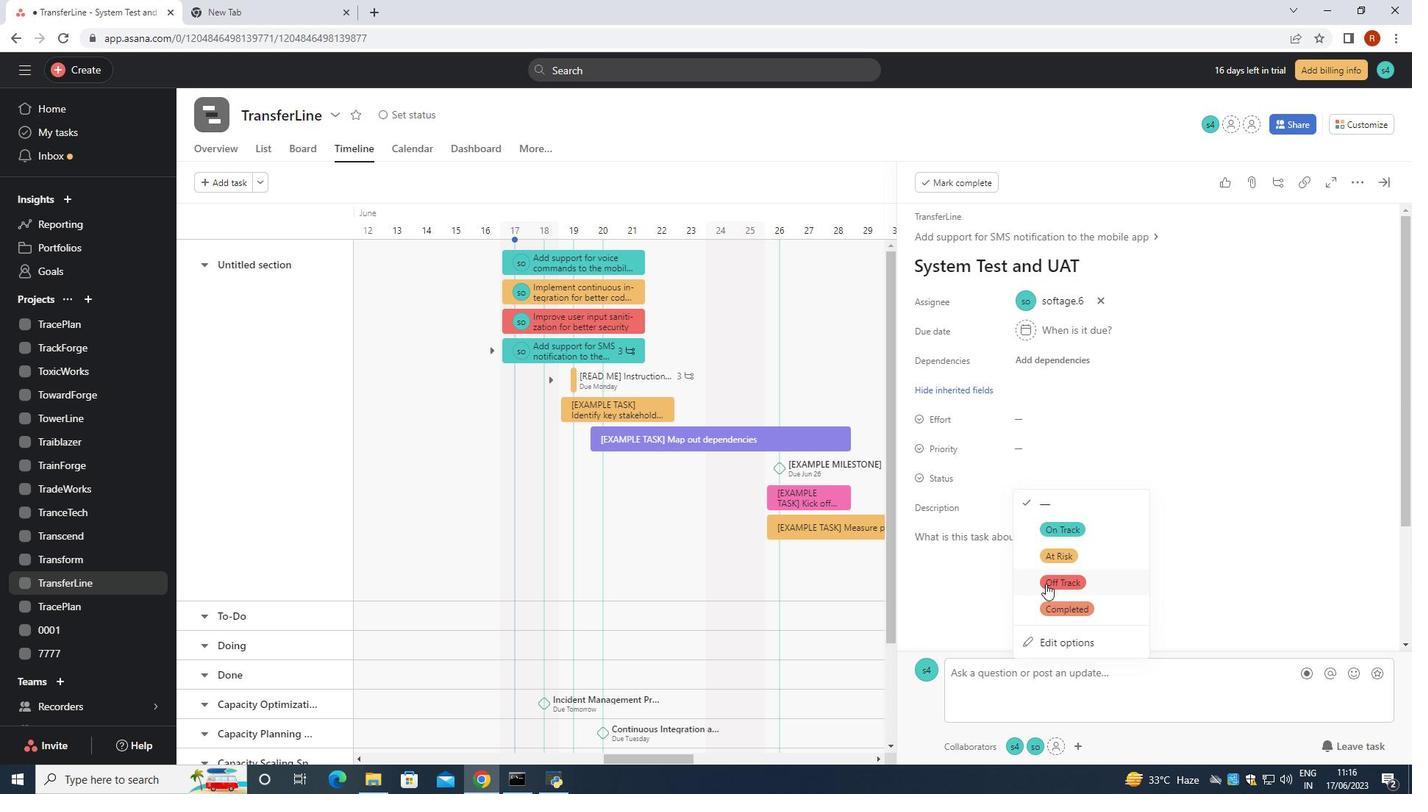 
Action: Mouse pressed left at (1046, 604)
Screenshot: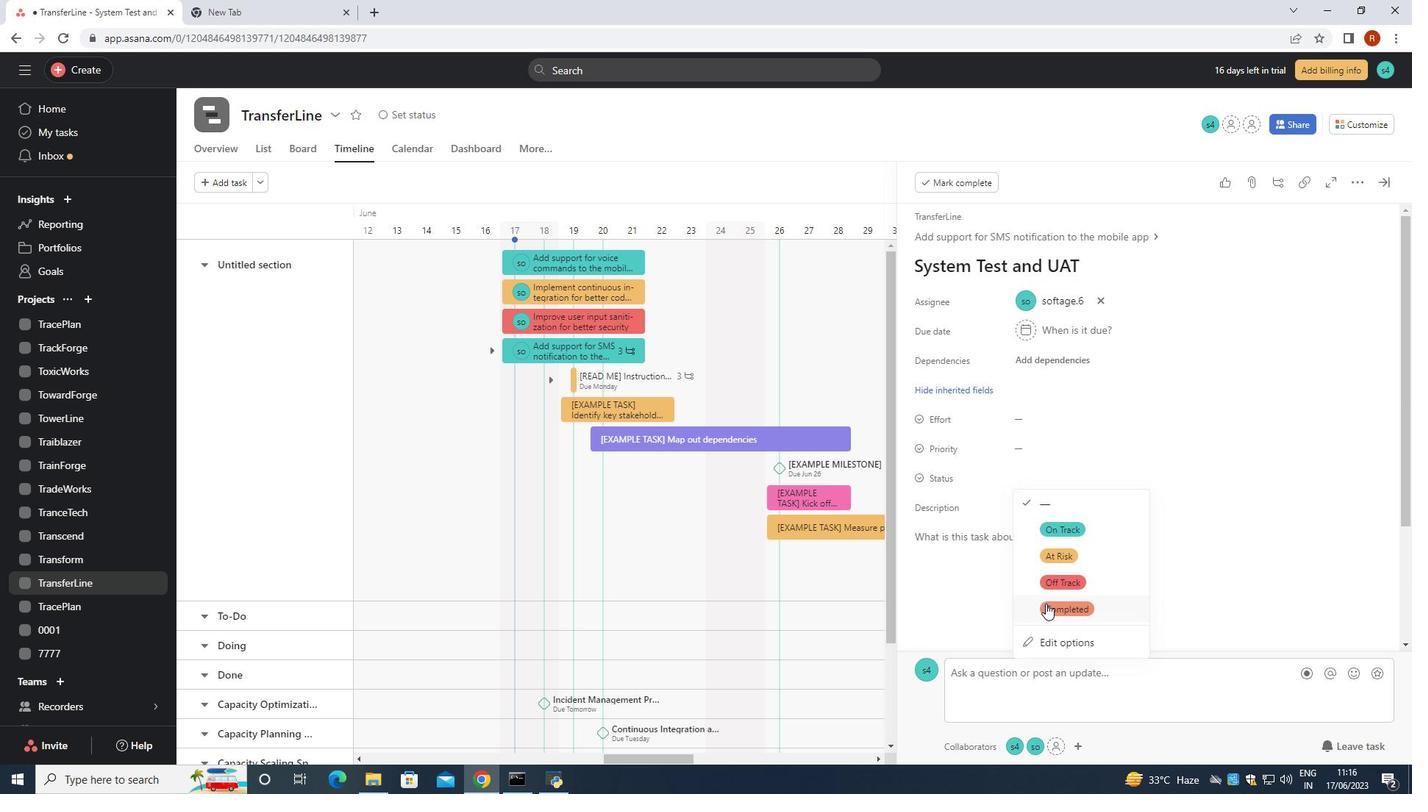 
Action: Mouse moved to (1033, 446)
Screenshot: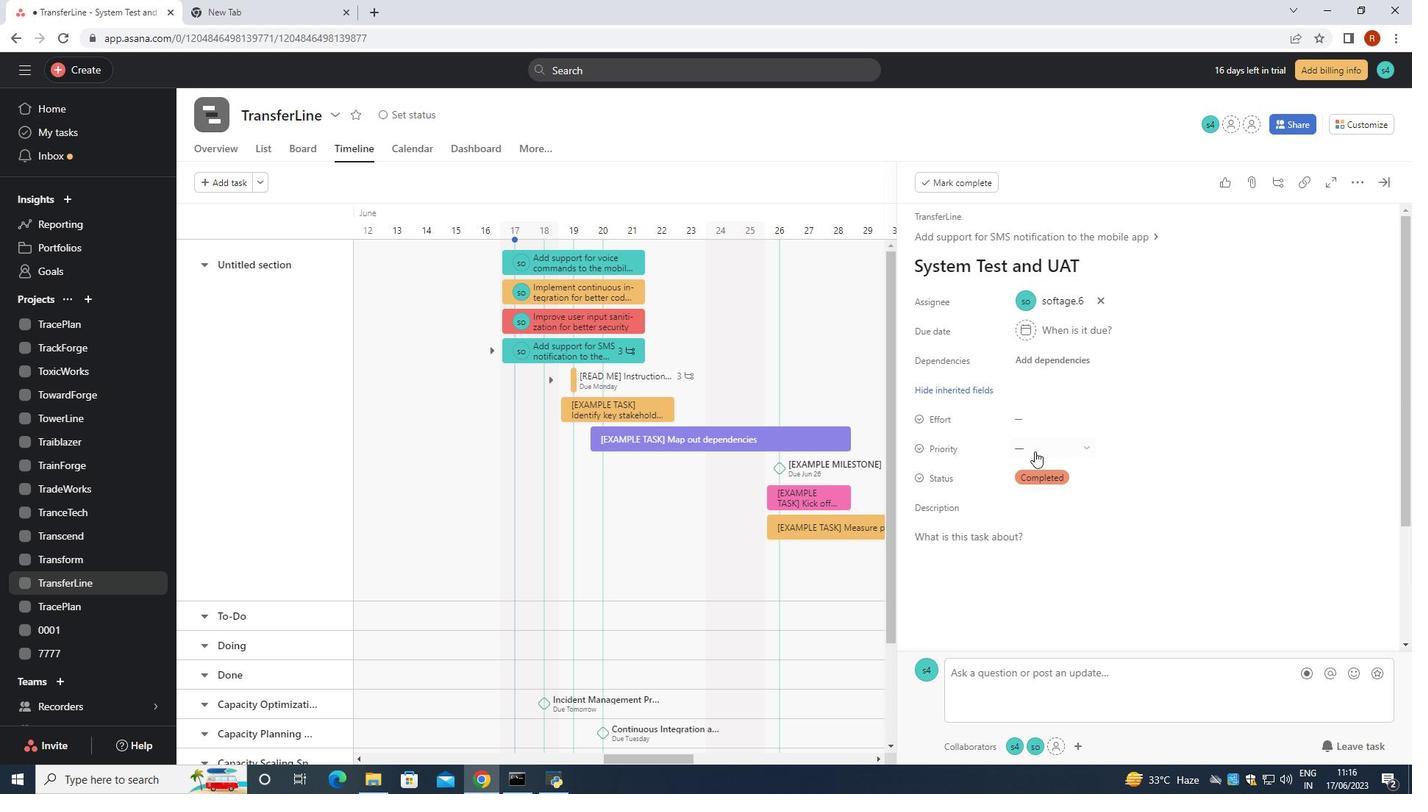 
Action: Mouse pressed left at (1033, 446)
Screenshot: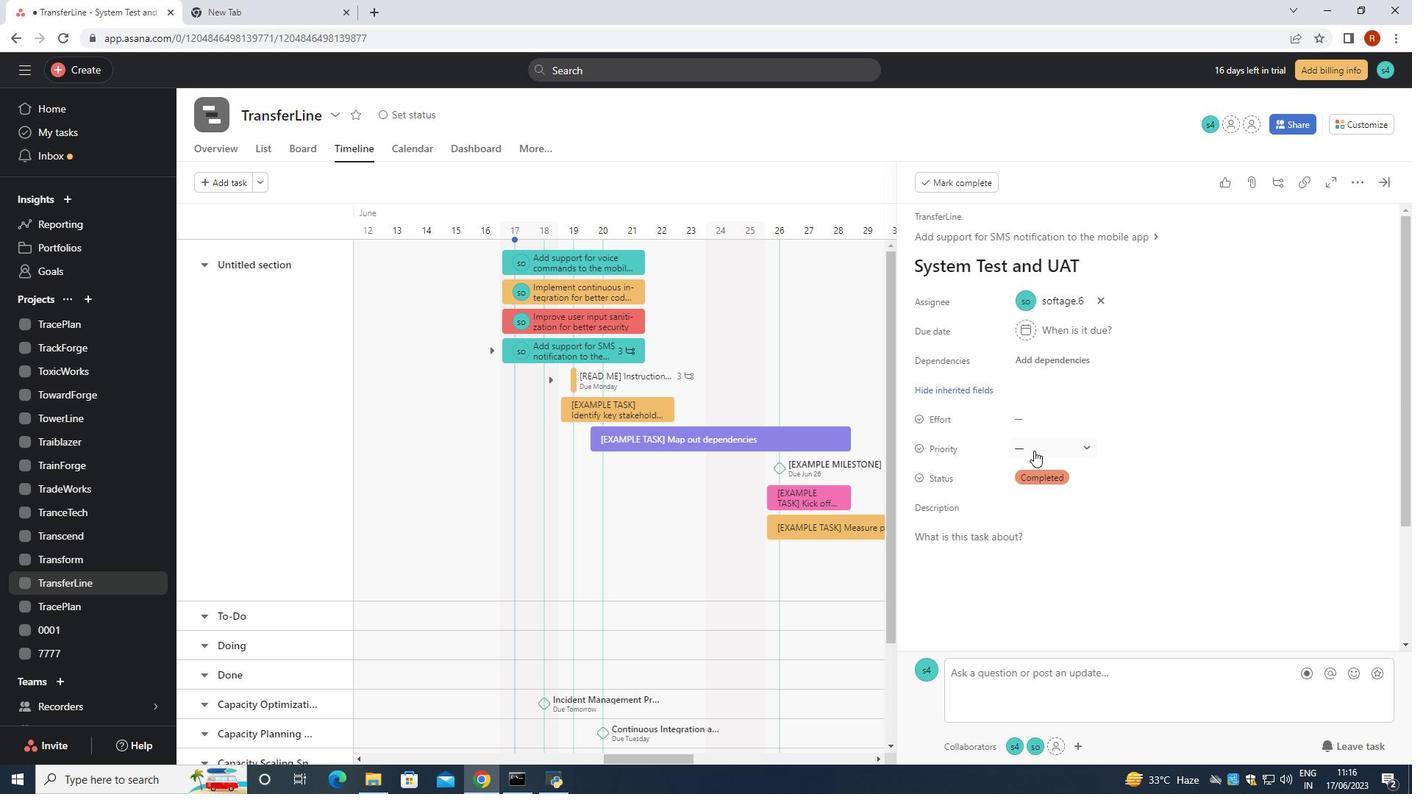 
Action: Mouse moved to (1064, 498)
Screenshot: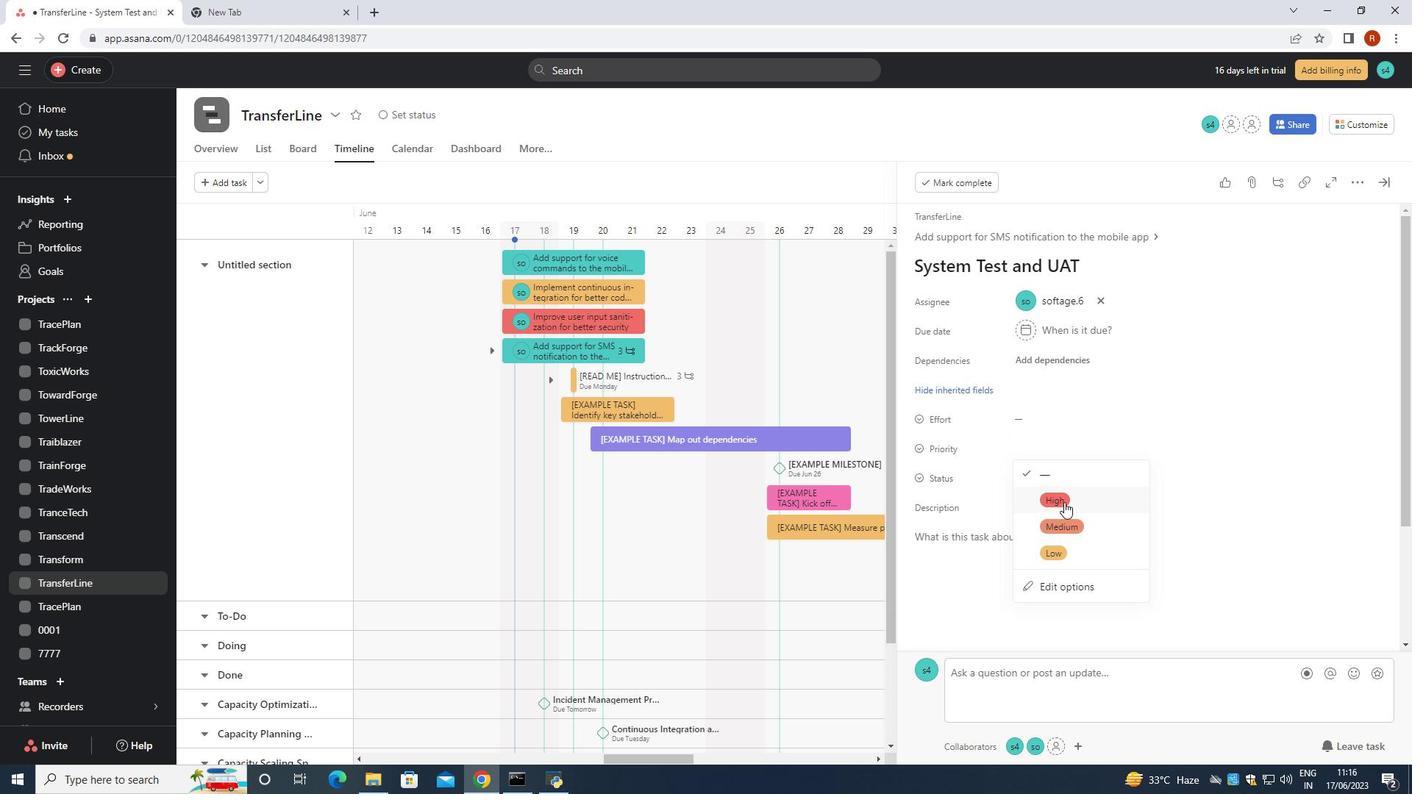 
Action: Mouse pressed left at (1064, 498)
Screenshot: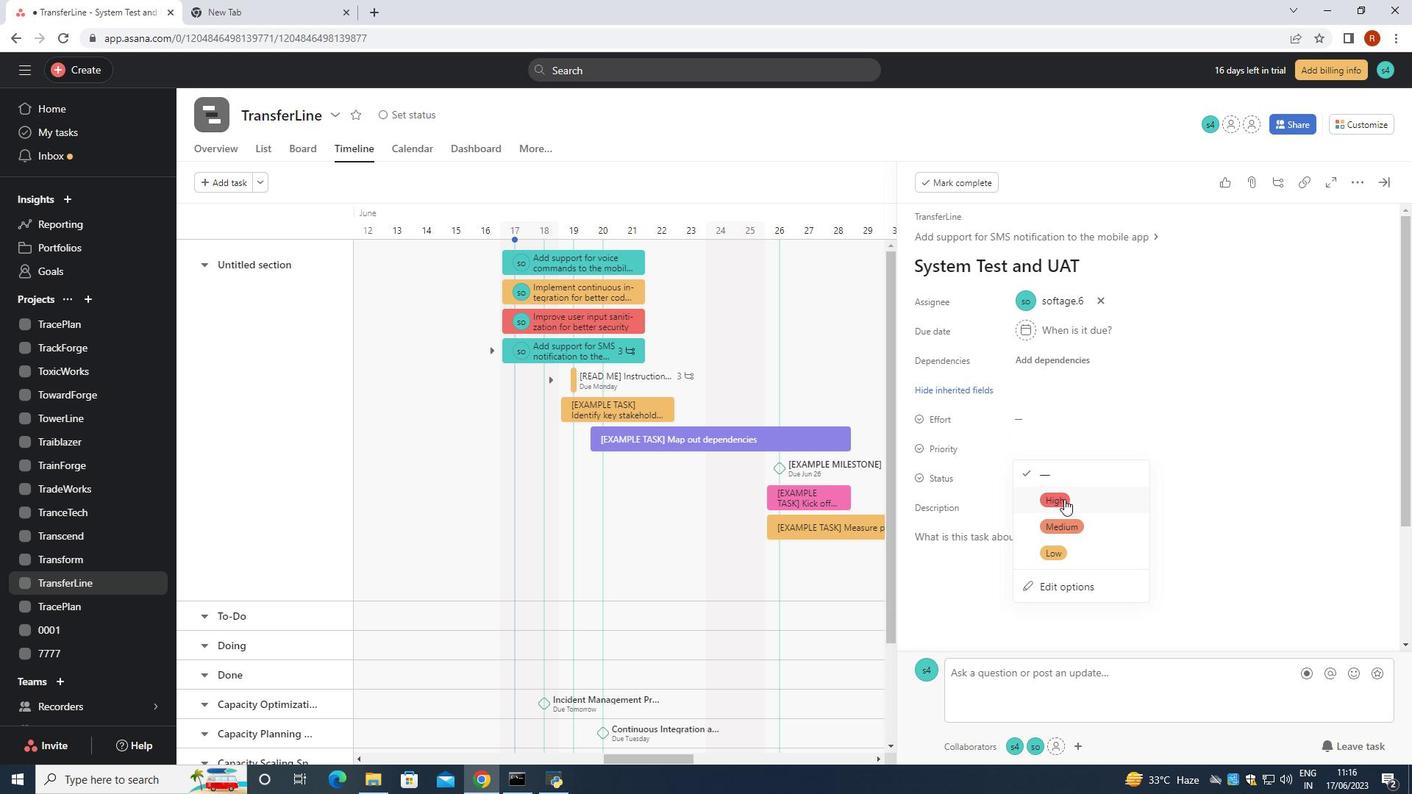 
